 Task: Find connections with filter location Aguazul with filter topic #cloudwith filter profile language French with filter current company Oracle with filter school Visva-Bharati with filter industry Public Policy Offices with filter service category Consulting with filter keywords title Bus Driver
Action: Mouse moved to (518, 74)
Screenshot: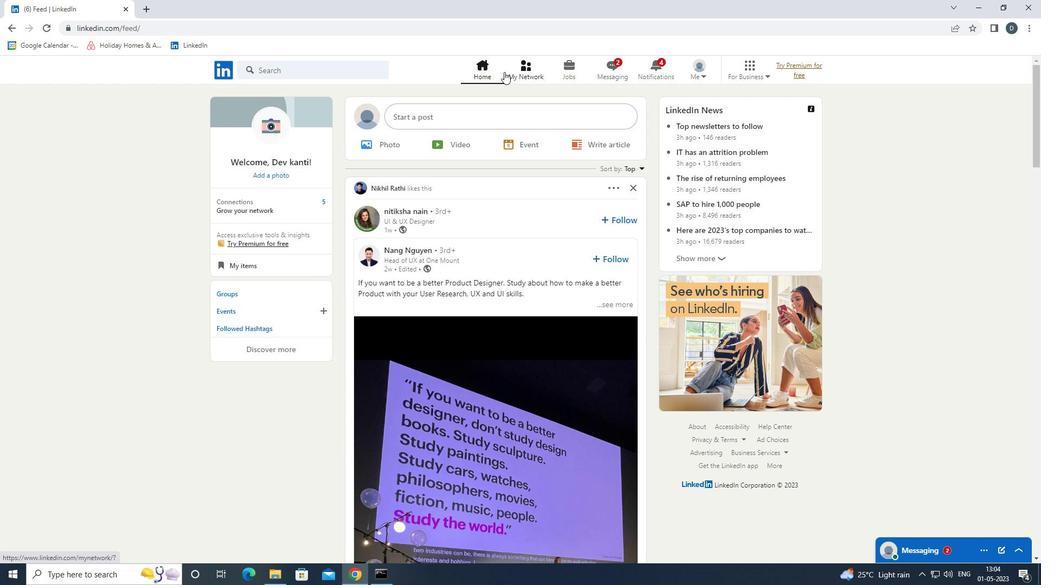 
Action: Mouse pressed left at (518, 74)
Screenshot: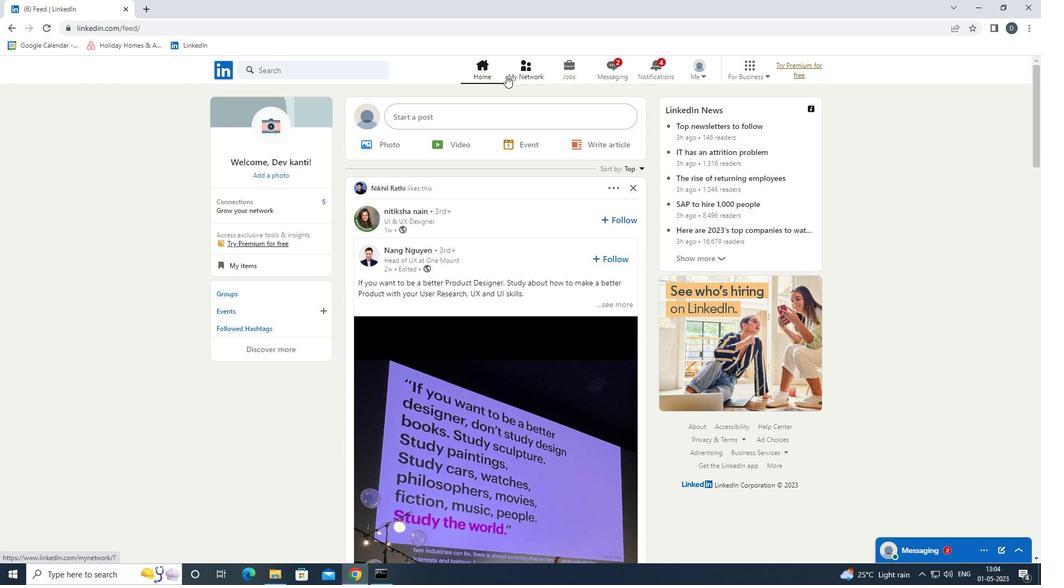 
Action: Mouse moved to (343, 131)
Screenshot: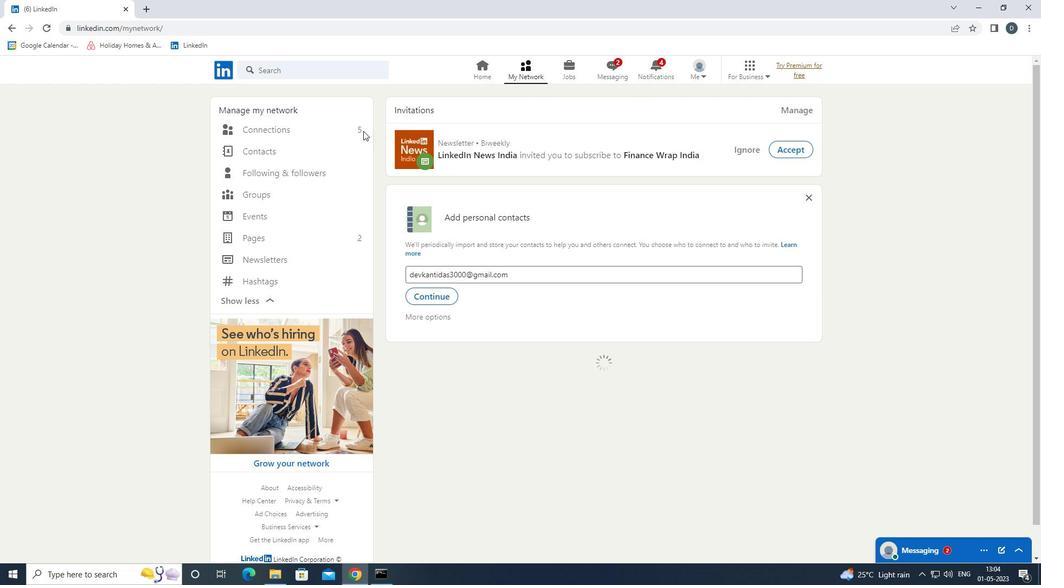 
Action: Mouse pressed left at (343, 131)
Screenshot: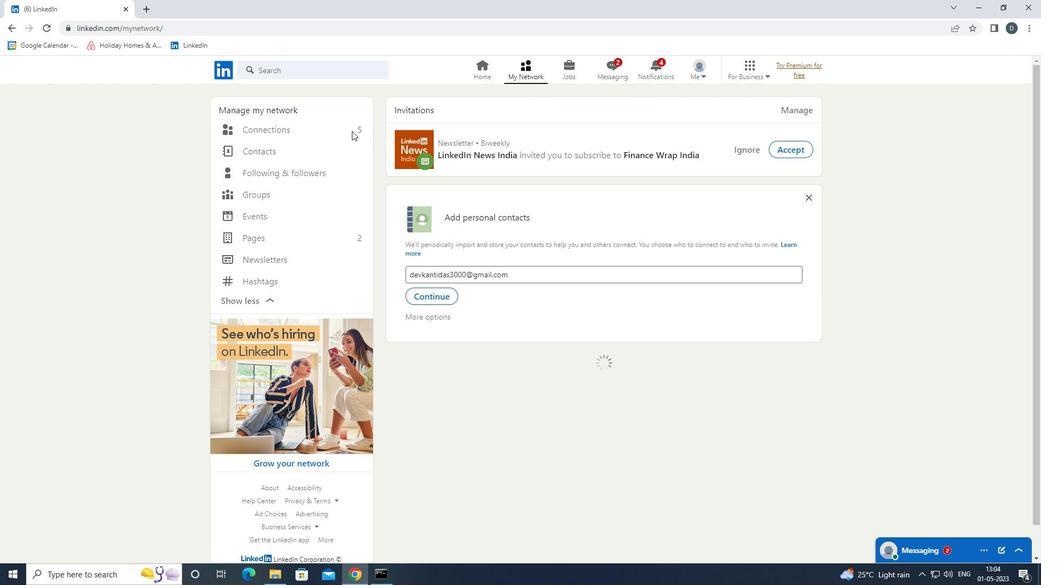 
Action: Mouse moved to (356, 128)
Screenshot: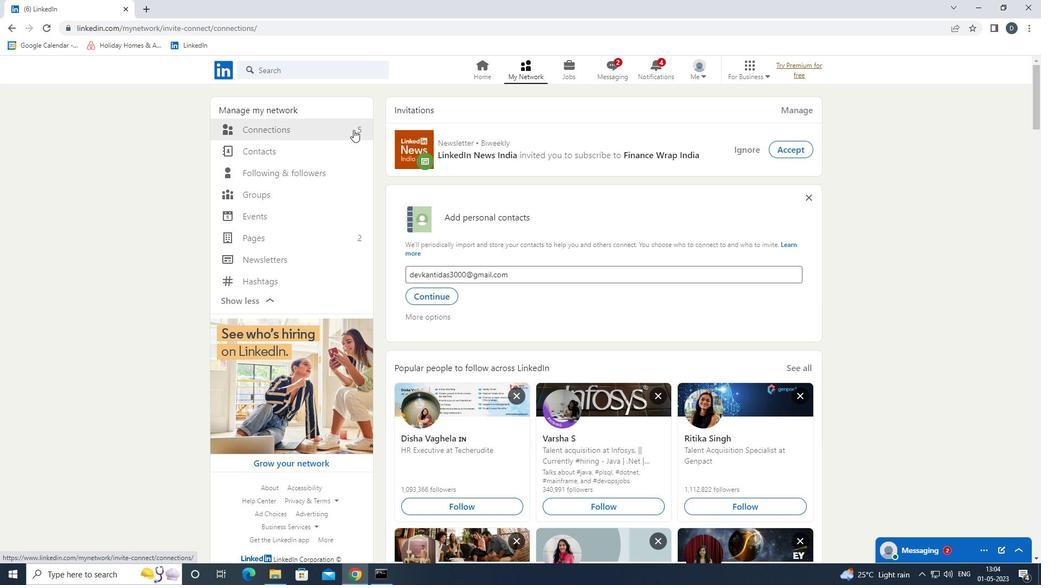 
Action: Mouse pressed left at (356, 128)
Screenshot: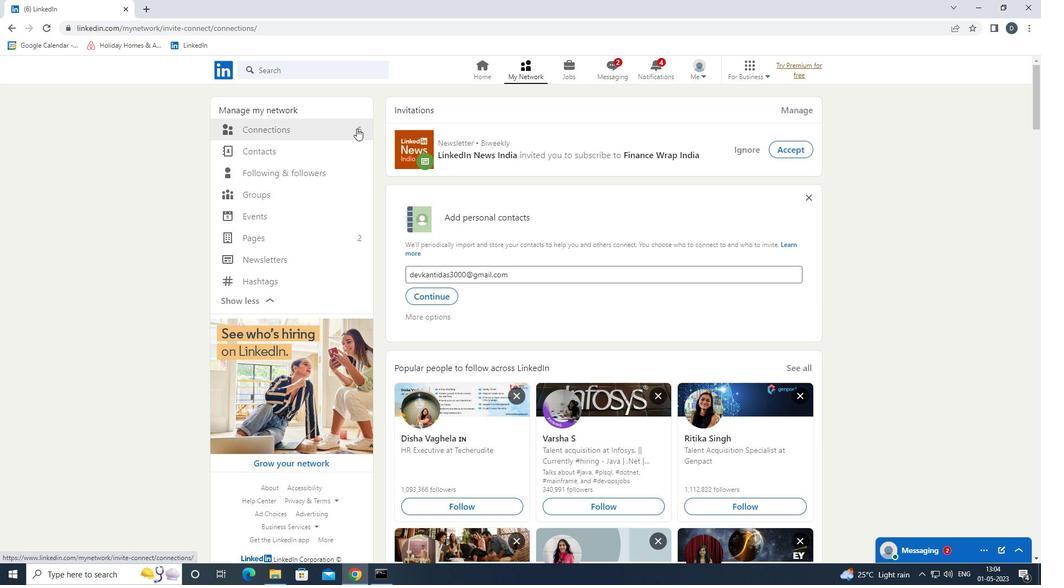 
Action: Mouse moved to (590, 125)
Screenshot: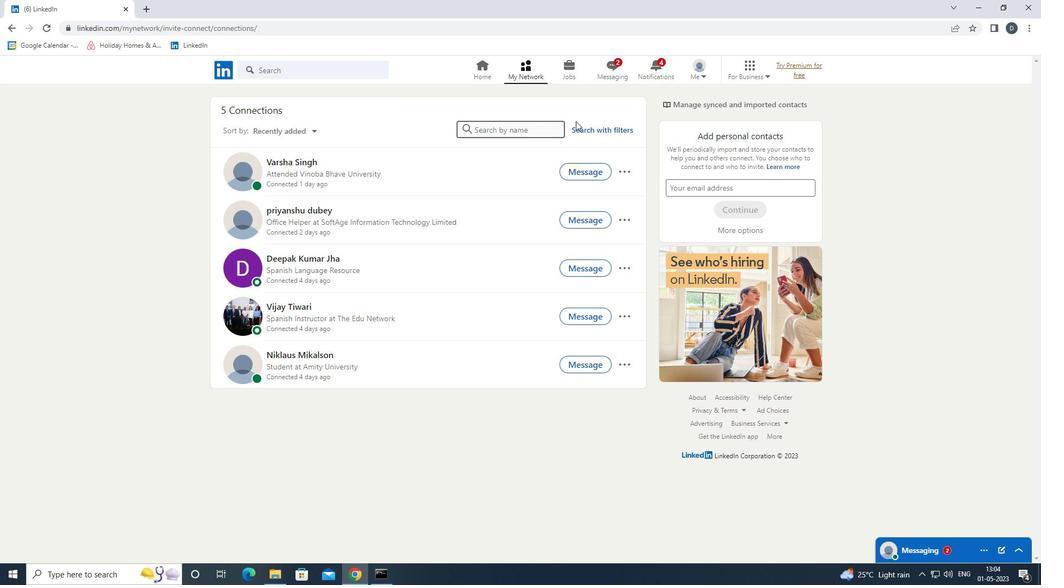 
Action: Mouse pressed left at (590, 125)
Screenshot: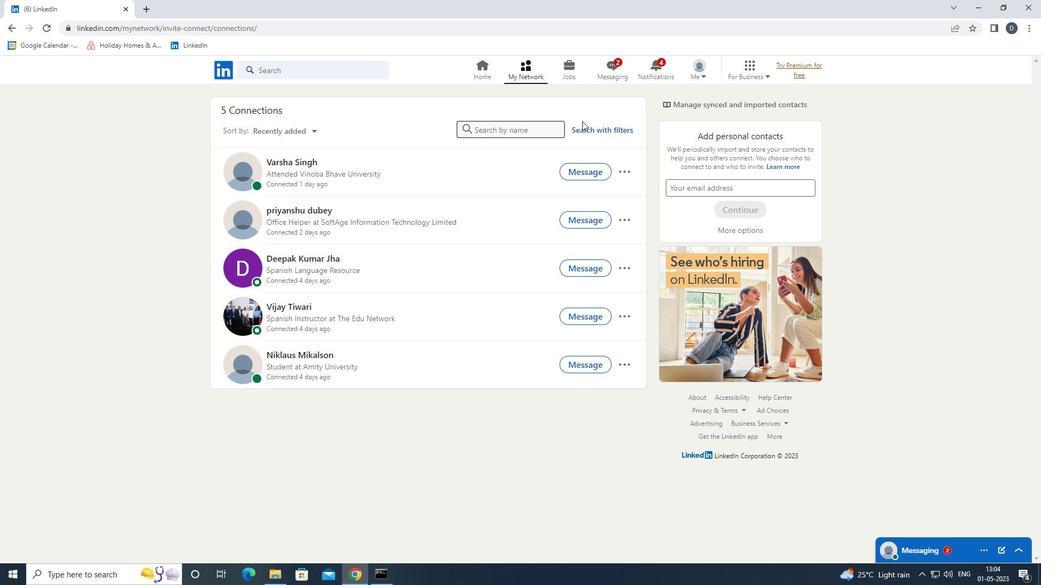 
Action: Mouse moved to (561, 98)
Screenshot: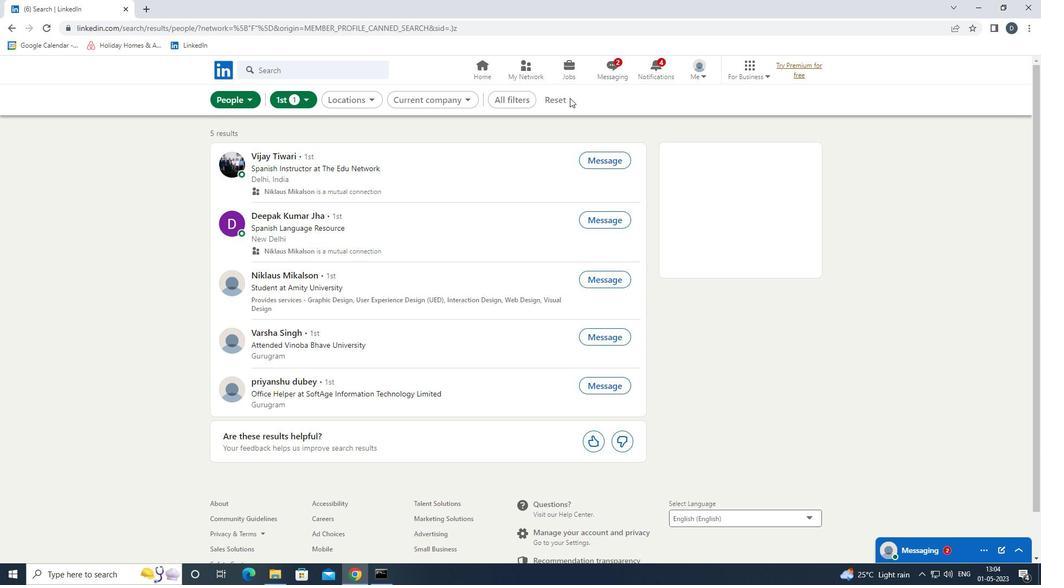 
Action: Mouse pressed left at (561, 98)
Screenshot: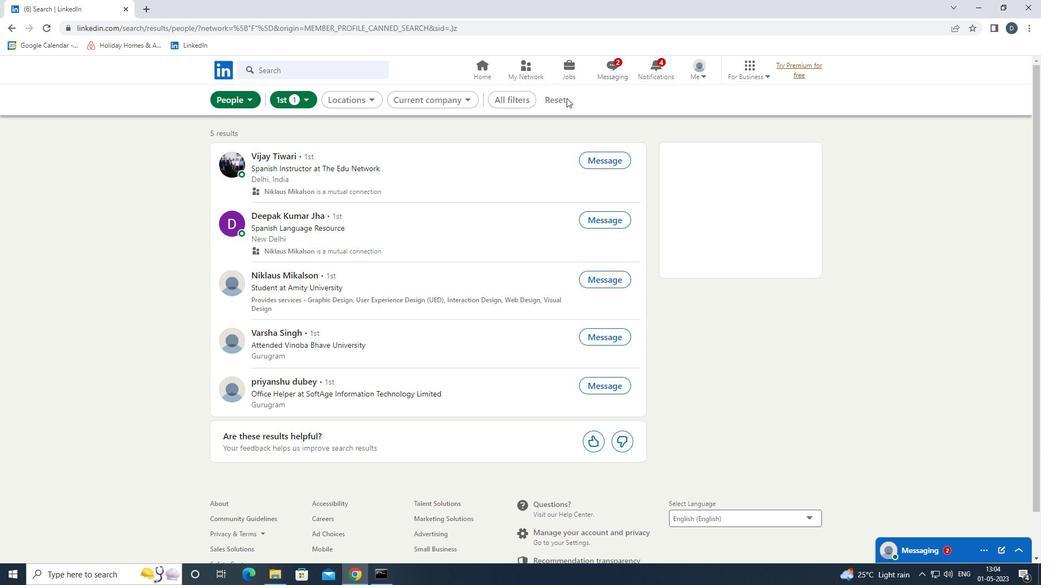 
Action: Mouse moved to (535, 99)
Screenshot: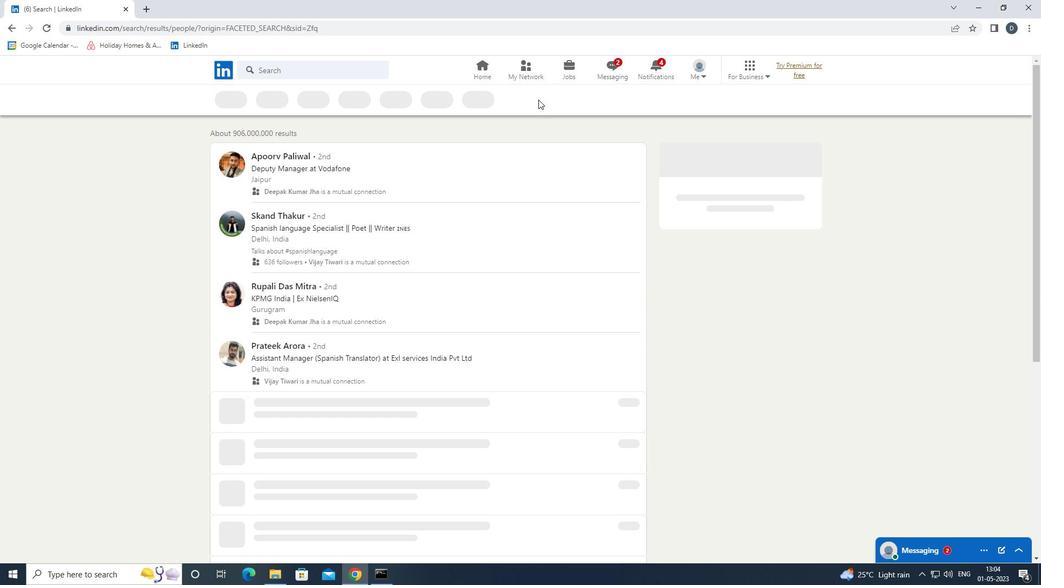 
Action: Mouse pressed left at (535, 99)
Screenshot: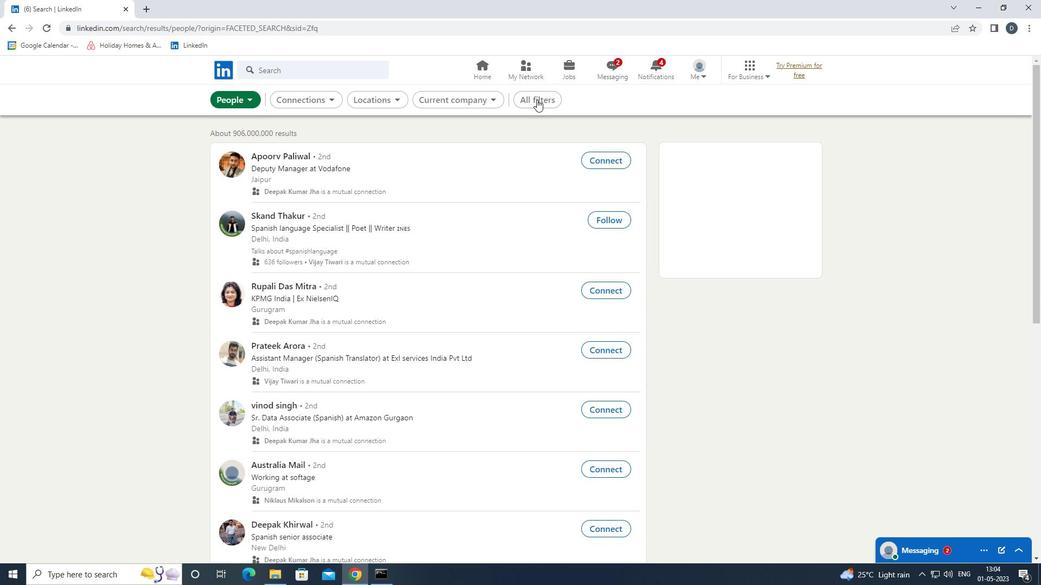 
Action: Mouse moved to (899, 334)
Screenshot: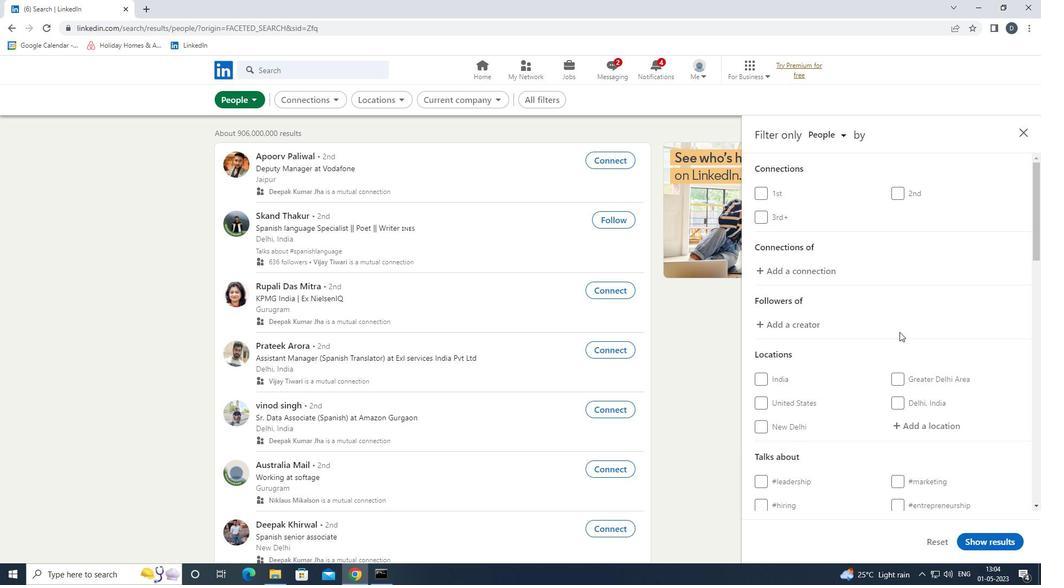 
Action: Mouse scrolled (899, 334) with delta (0, 0)
Screenshot: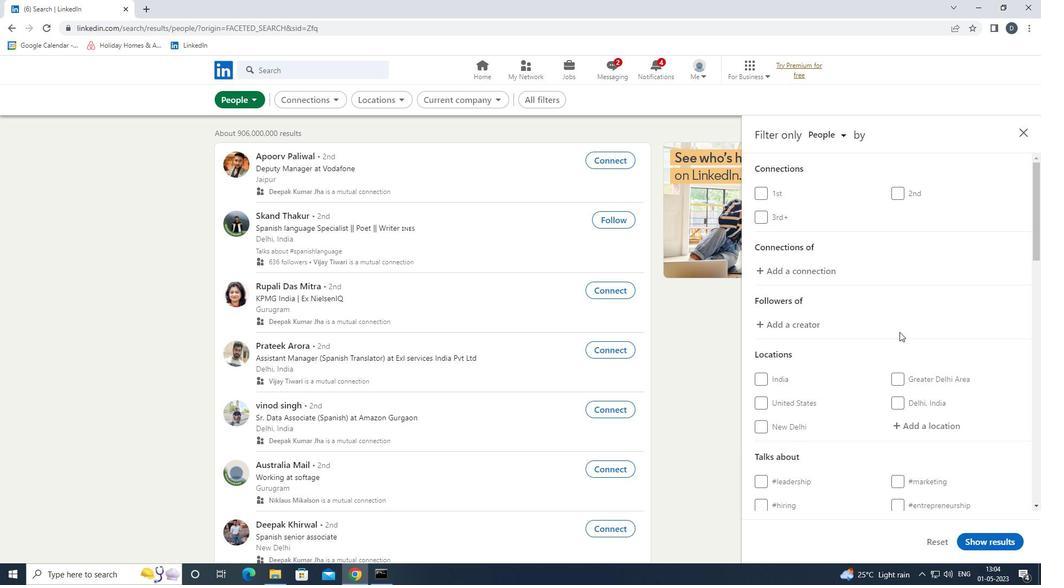 
Action: Mouse scrolled (899, 334) with delta (0, 0)
Screenshot: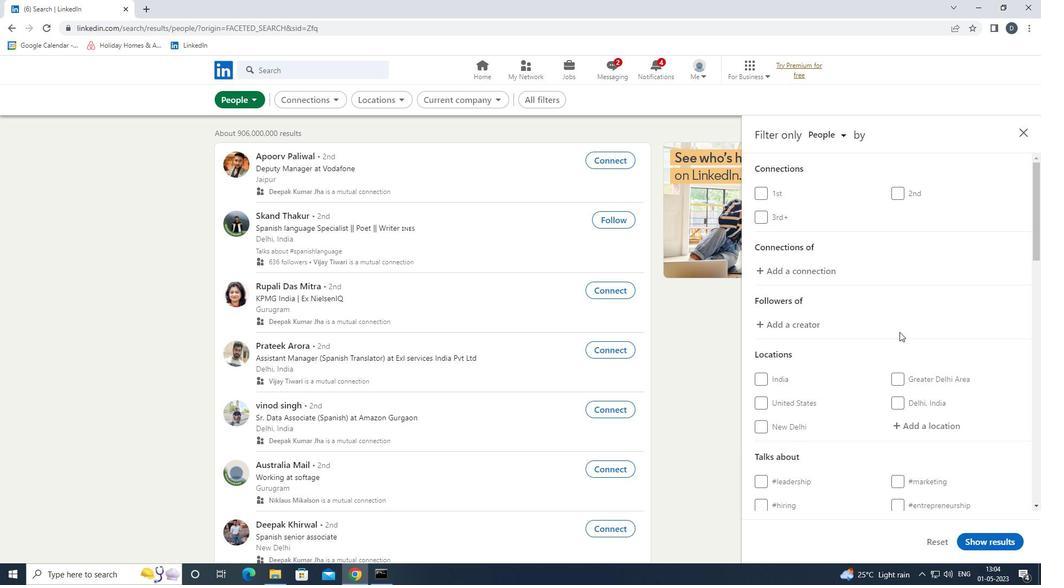 
Action: Mouse moved to (931, 324)
Screenshot: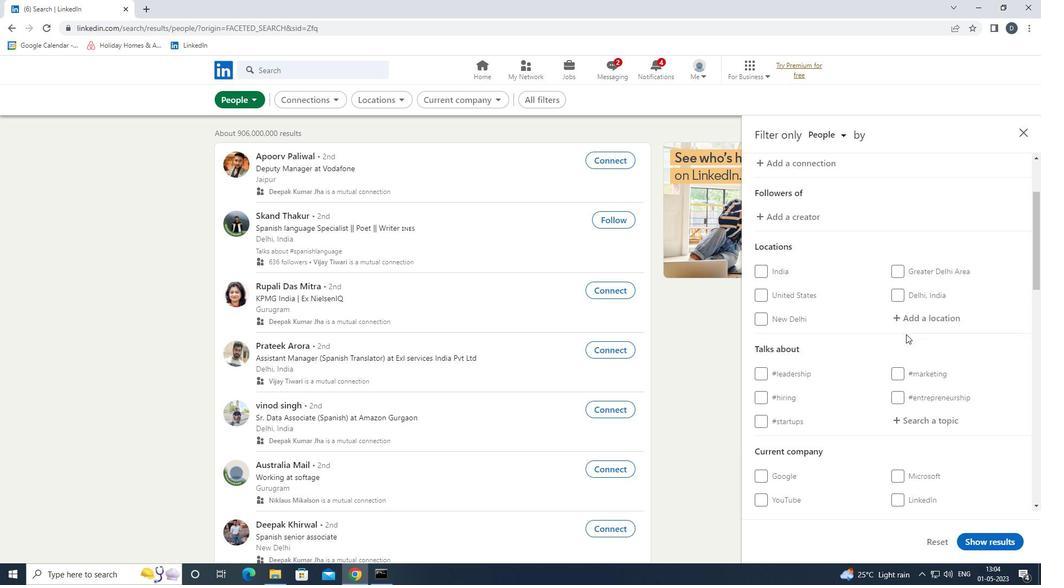 
Action: Mouse pressed left at (931, 324)
Screenshot: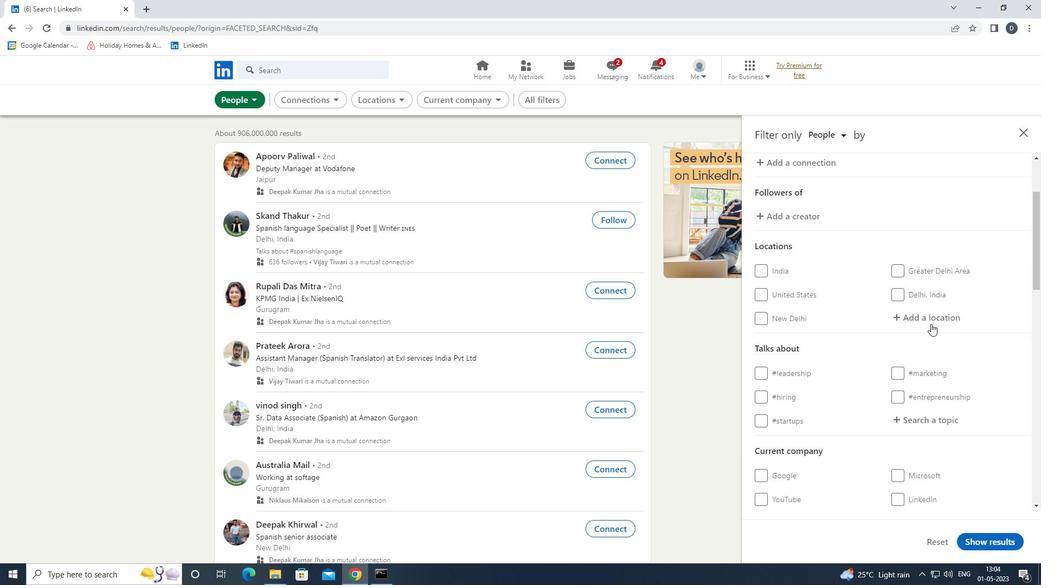 
Action: Mouse moved to (931, 324)
Screenshot: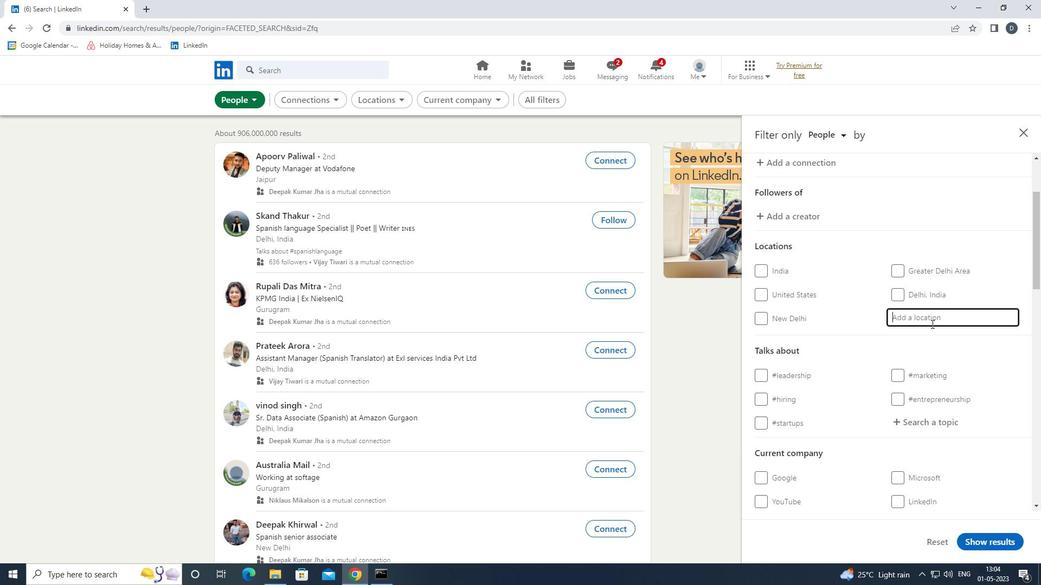
Action: Key pressed <Key.shift>A
Screenshot: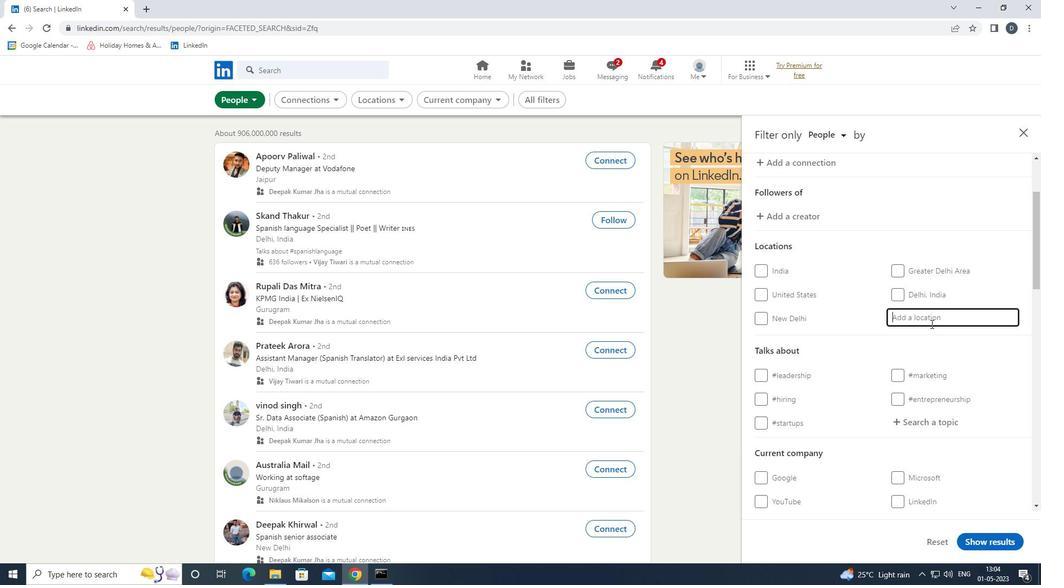 
Action: Mouse moved to (909, 330)
Screenshot: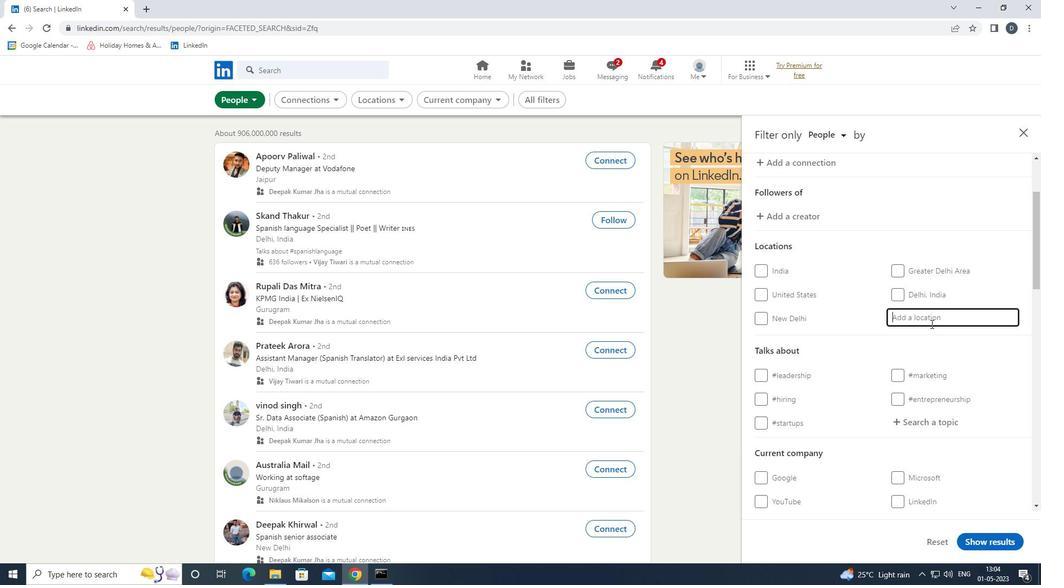 
Action: Key pressed GUAZUL<Key.down><Key.enter>
Screenshot: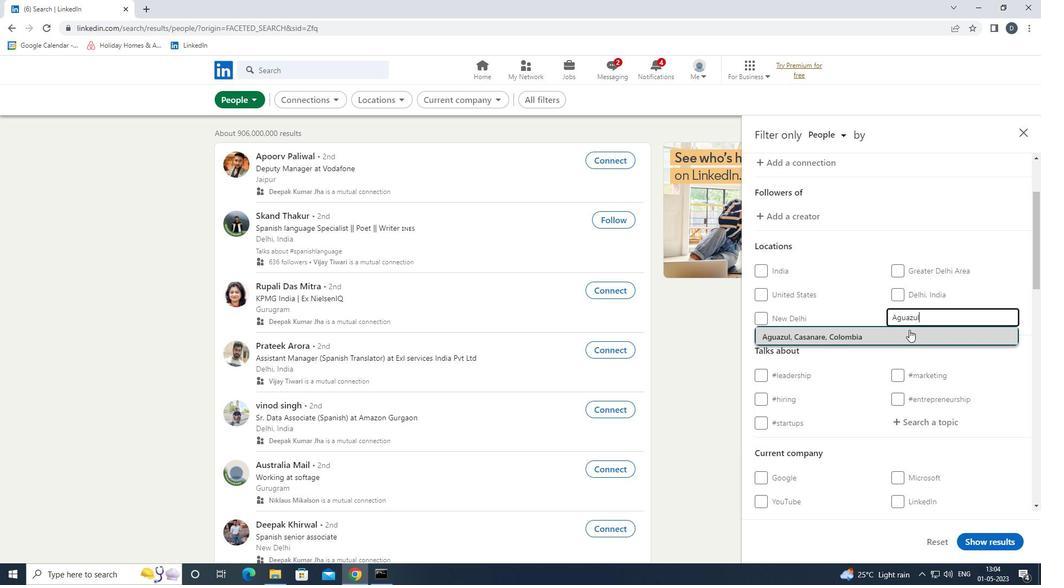 
Action: Mouse moved to (909, 330)
Screenshot: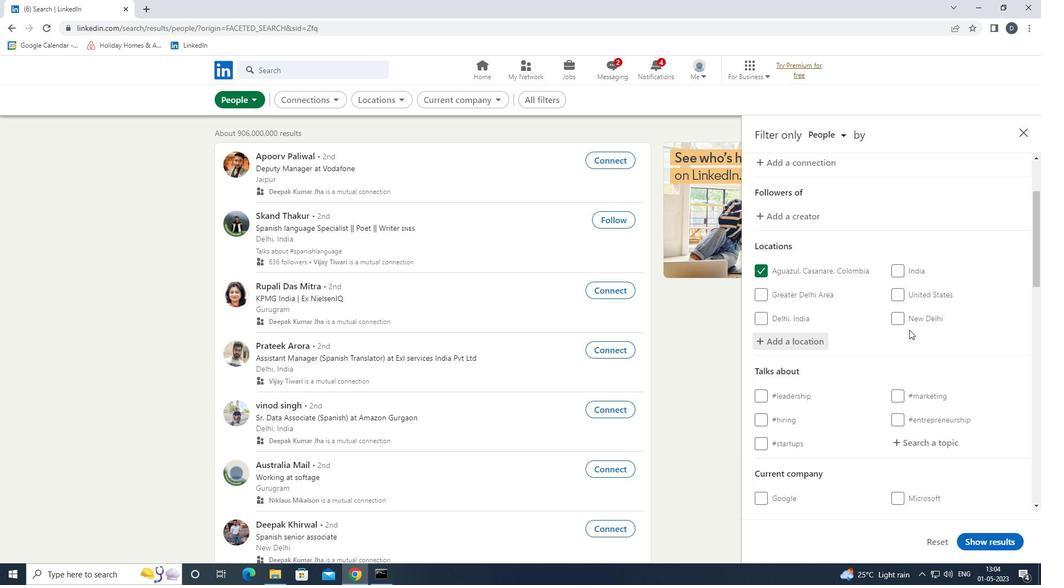 
Action: Mouse scrolled (909, 329) with delta (0, 0)
Screenshot: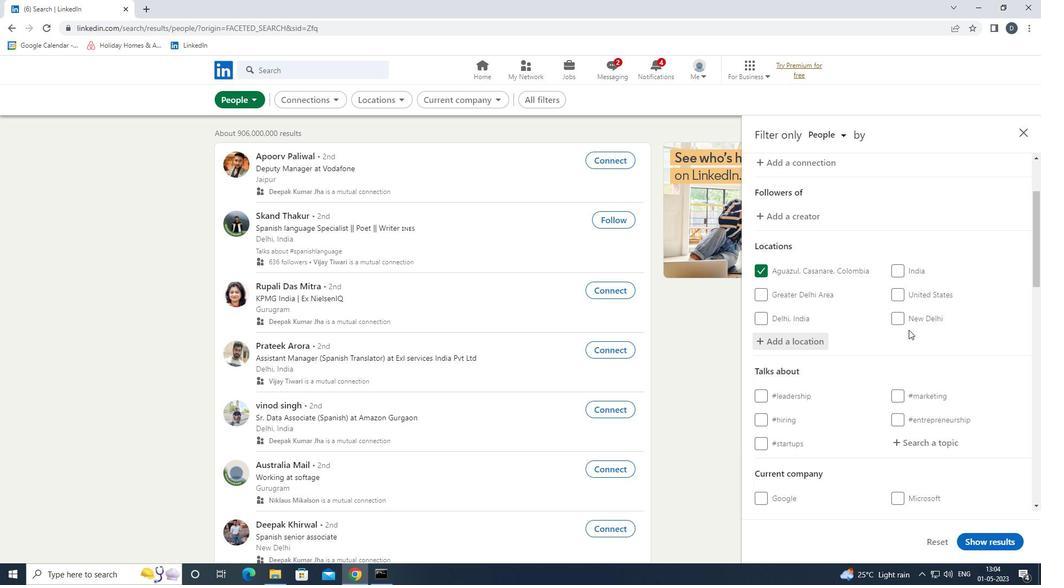 
Action: Mouse scrolled (909, 329) with delta (0, 0)
Screenshot: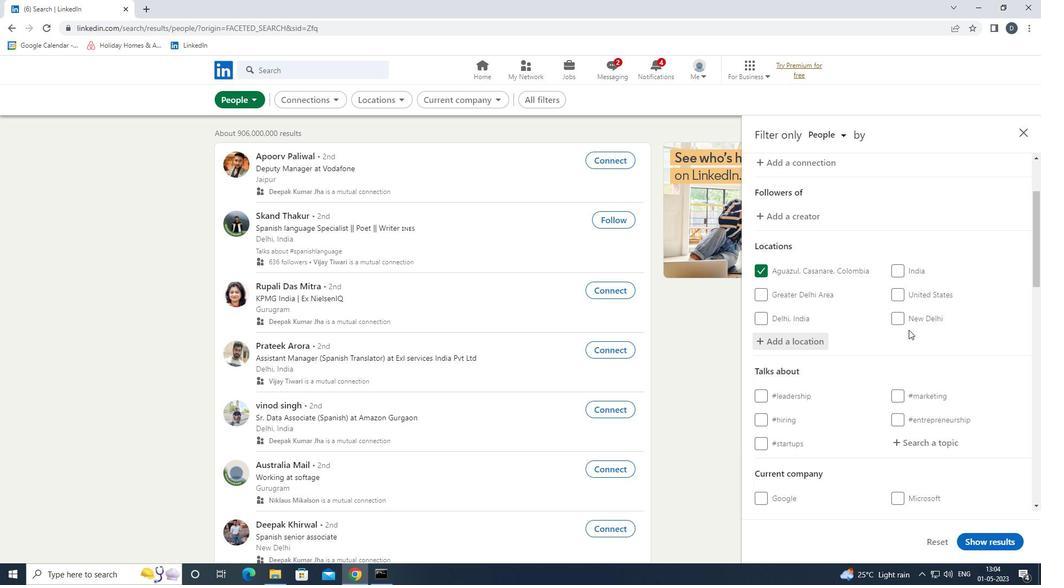 
Action: Mouse pressed left at (909, 330)
Screenshot: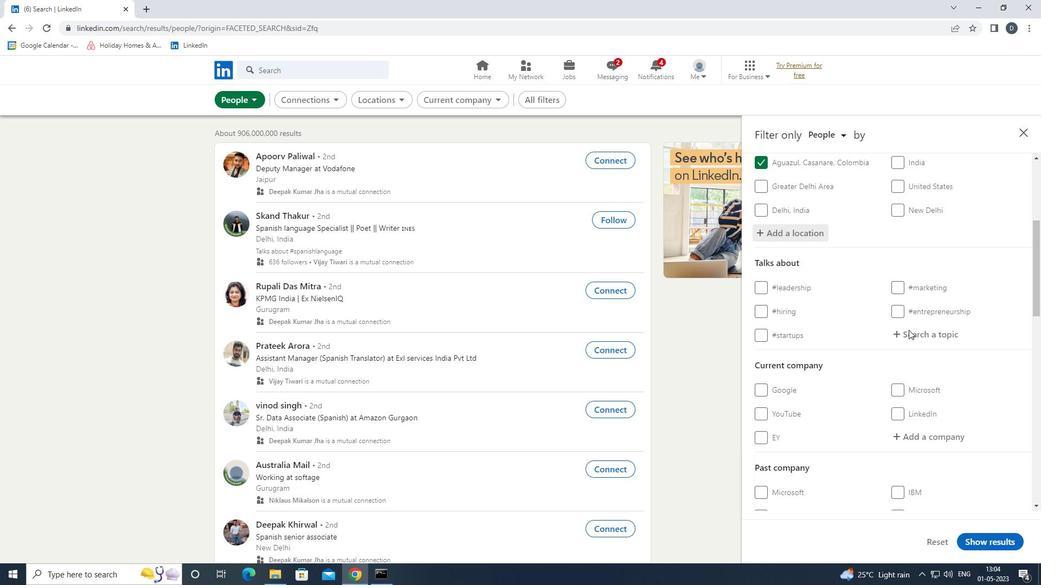 
Action: Key pressed CLOUD<Key.down><Key.enter>
Screenshot: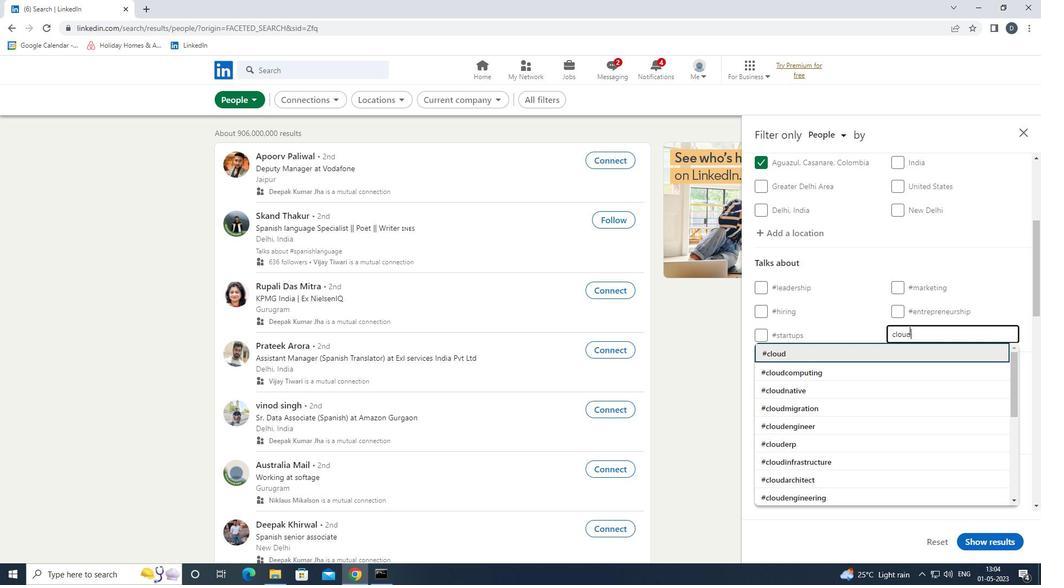 
Action: Mouse scrolled (909, 329) with delta (0, 0)
Screenshot: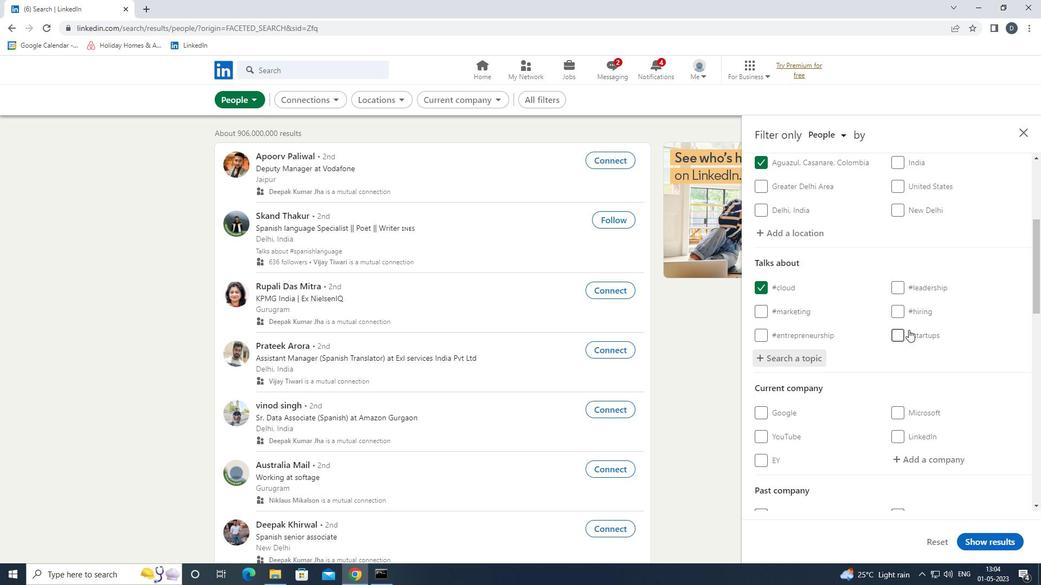 
Action: Mouse scrolled (909, 329) with delta (0, 0)
Screenshot: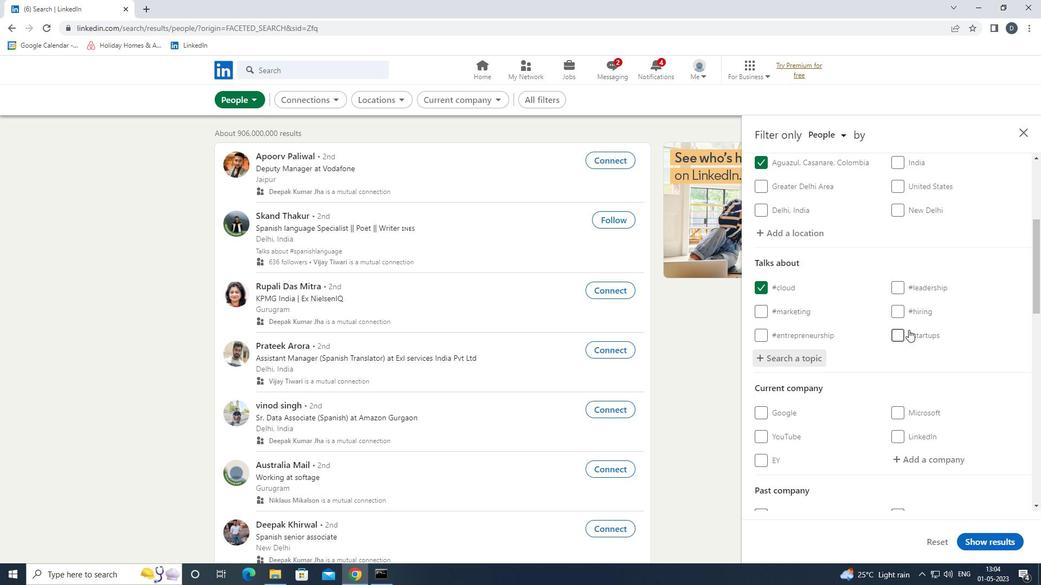 
Action: Mouse moved to (924, 372)
Screenshot: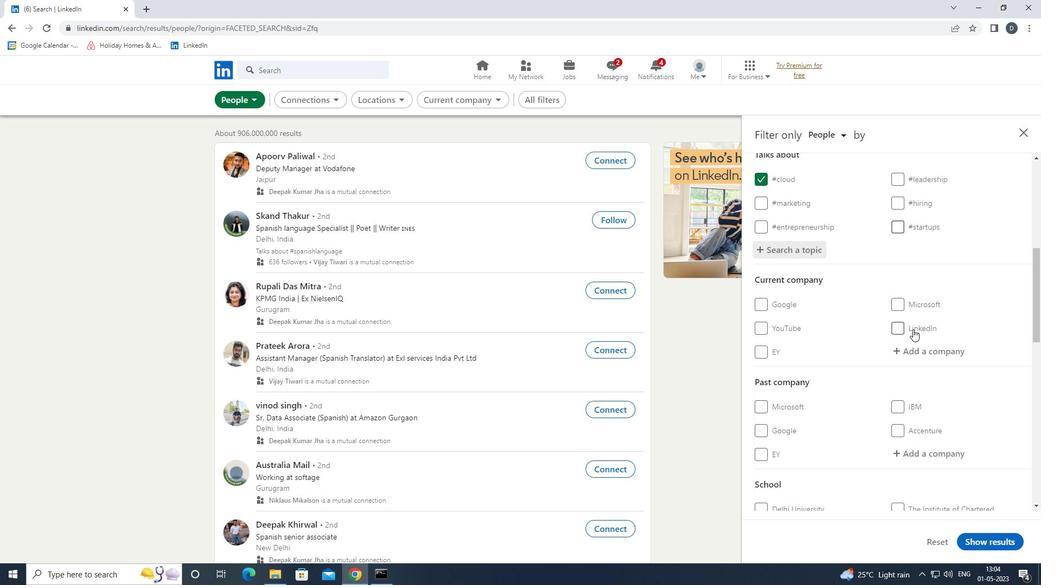 
Action: Mouse scrolled (924, 371) with delta (0, 0)
Screenshot: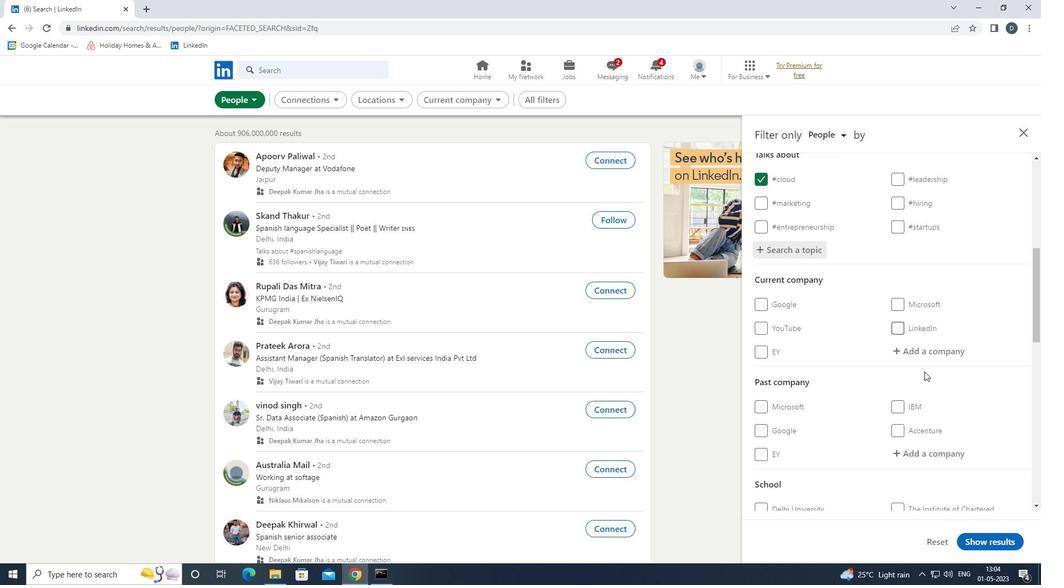 
Action: Mouse scrolled (924, 371) with delta (0, 0)
Screenshot: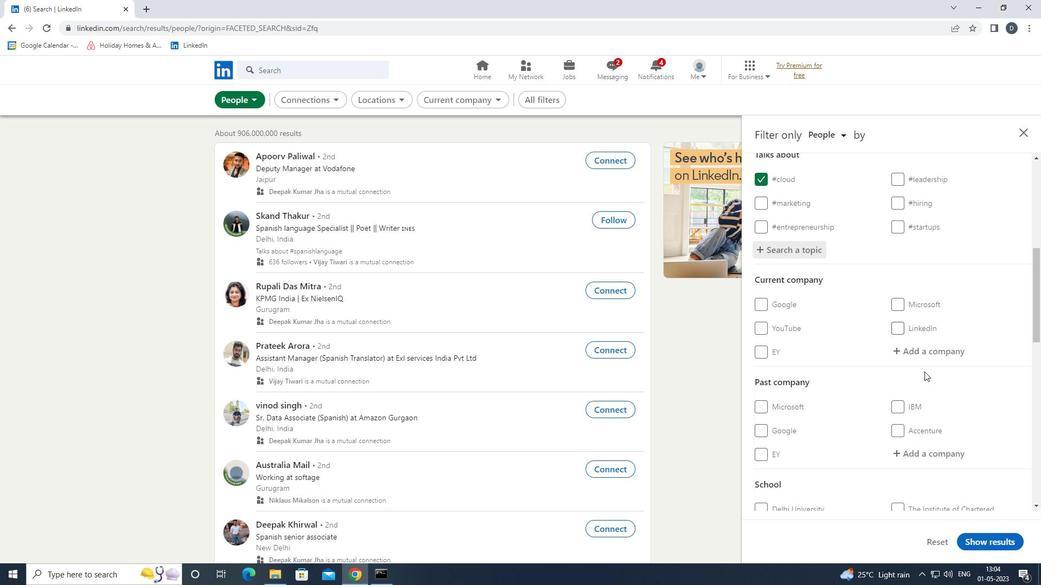 
Action: Mouse scrolled (924, 371) with delta (0, 0)
Screenshot: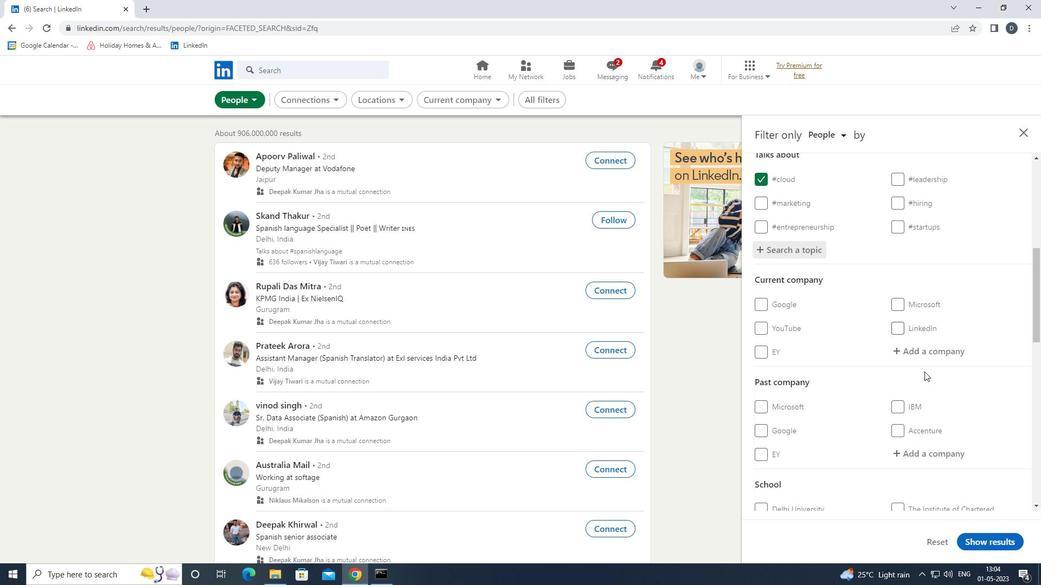 
Action: Mouse scrolled (924, 371) with delta (0, 0)
Screenshot: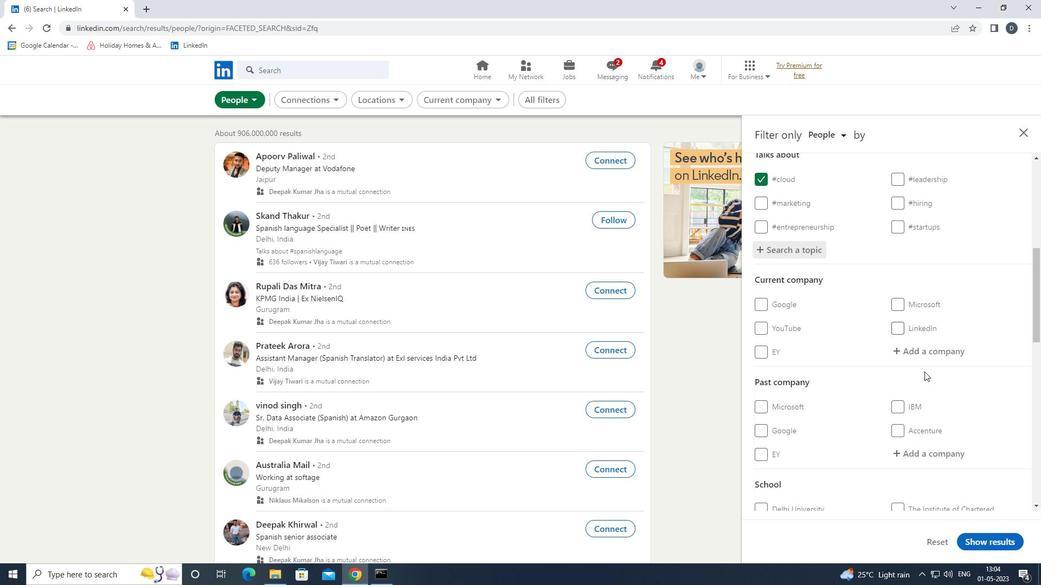 
Action: Mouse scrolled (924, 371) with delta (0, 0)
Screenshot: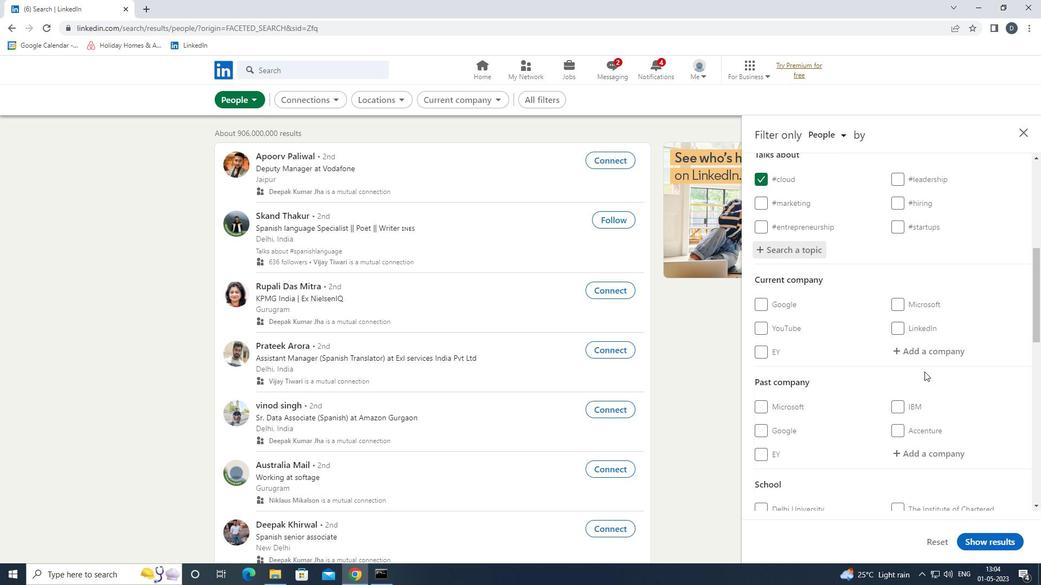 
Action: Mouse moved to (923, 363)
Screenshot: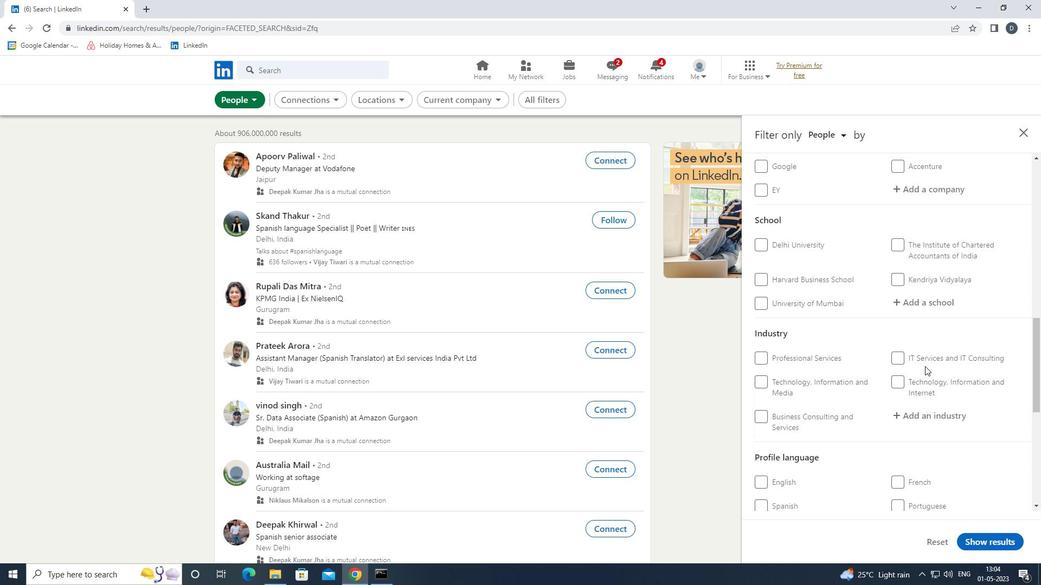 
Action: Mouse scrolled (923, 362) with delta (0, 0)
Screenshot: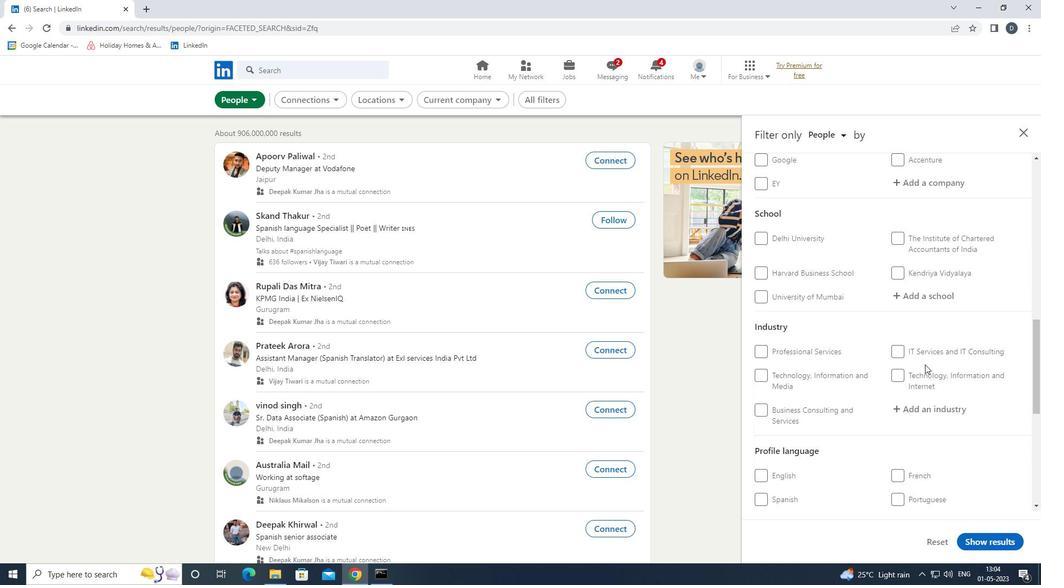 
Action: Mouse scrolled (923, 362) with delta (0, 0)
Screenshot: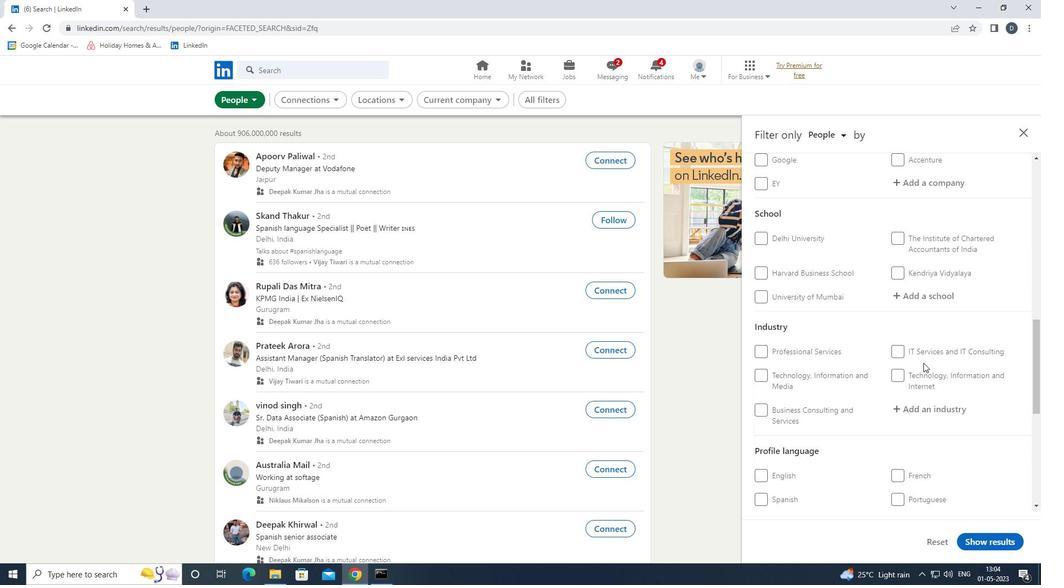 
Action: Mouse moved to (923, 362)
Screenshot: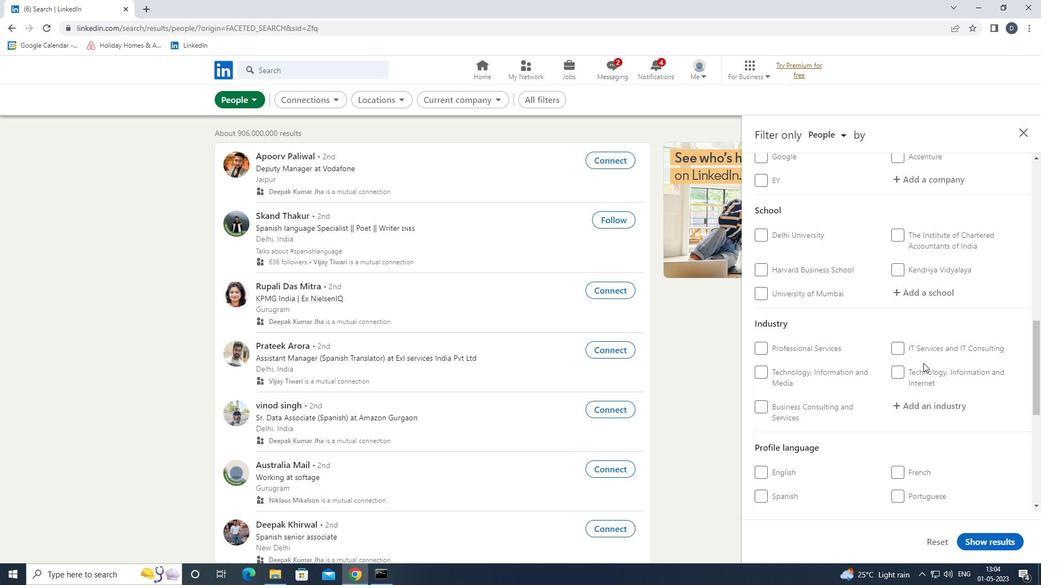 
Action: Mouse scrolled (923, 361) with delta (0, 0)
Screenshot: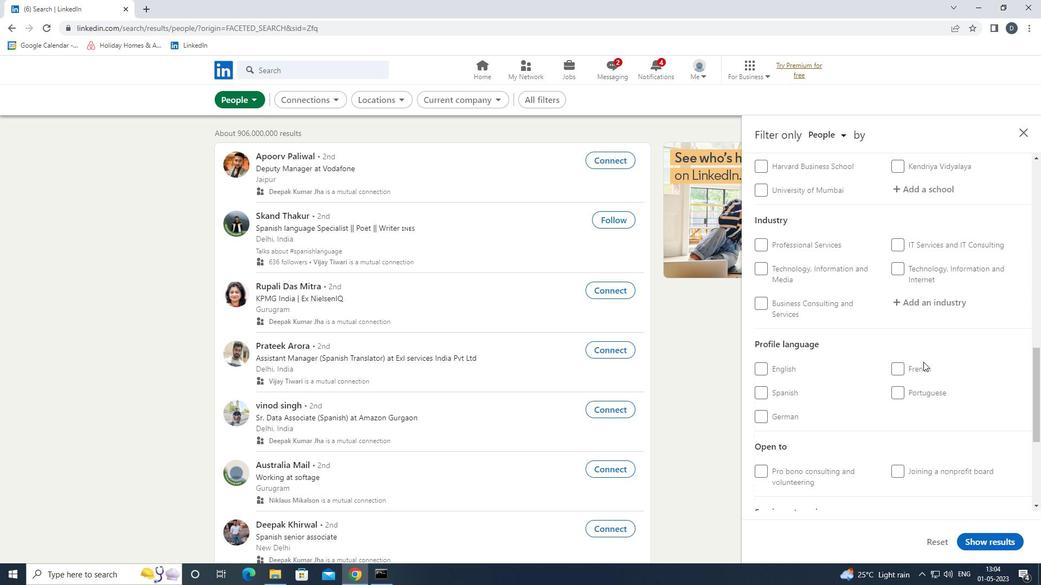 
Action: Mouse moved to (908, 314)
Screenshot: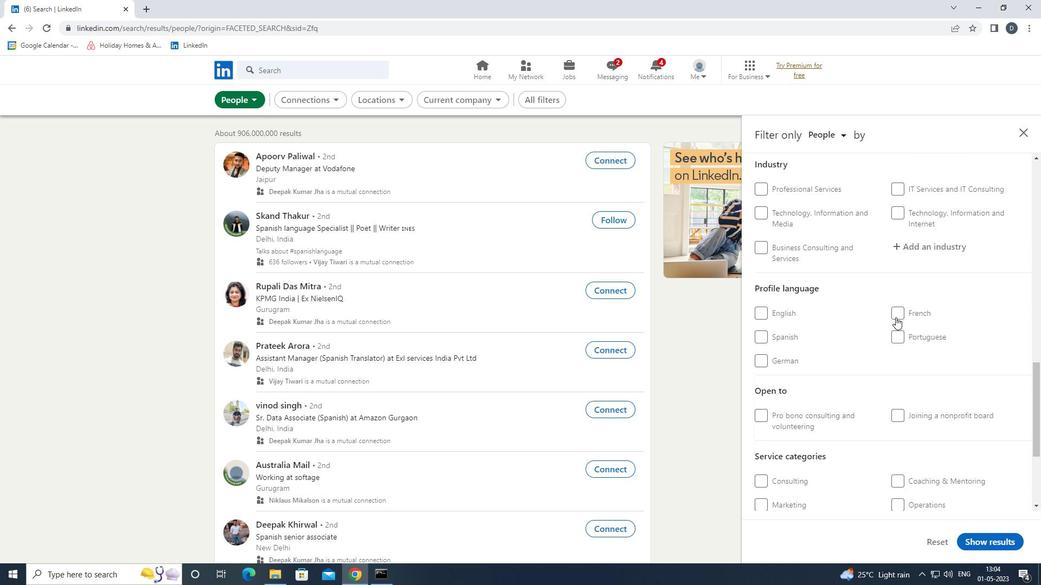 
Action: Mouse pressed left at (908, 314)
Screenshot: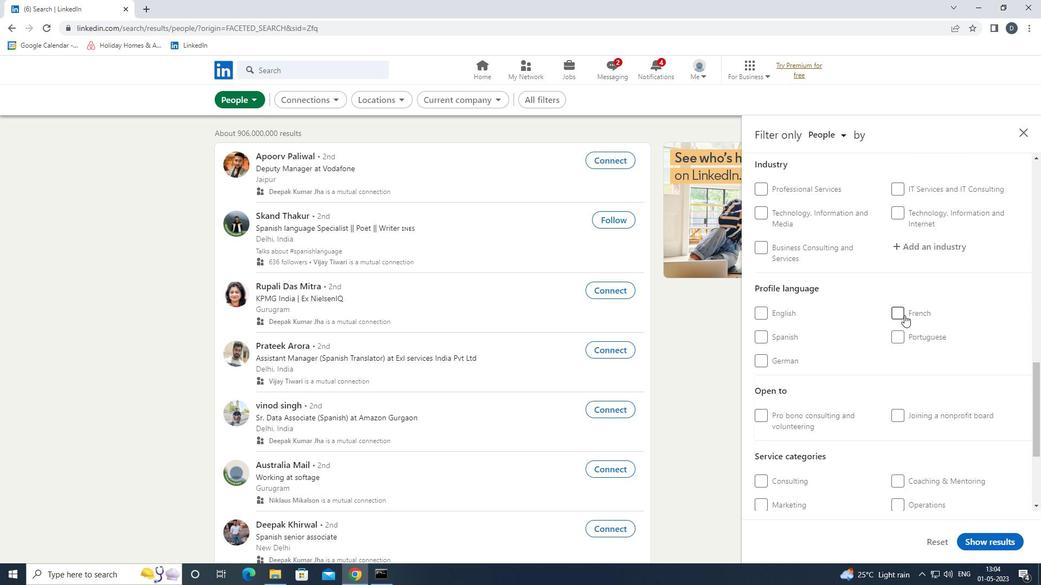 
Action: Mouse moved to (908, 314)
Screenshot: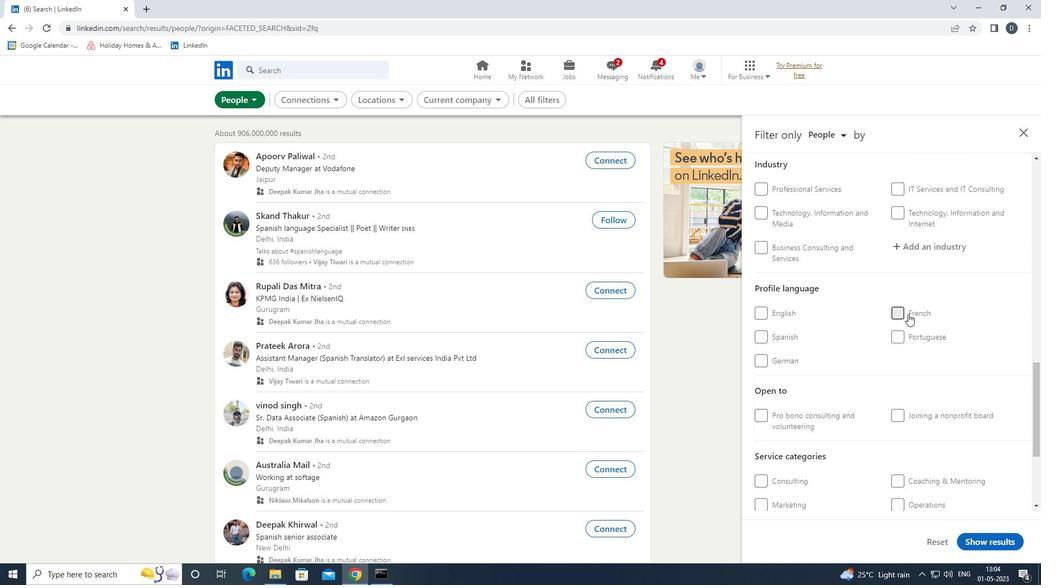
Action: Mouse scrolled (908, 315) with delta (0, 0)
Screenshot: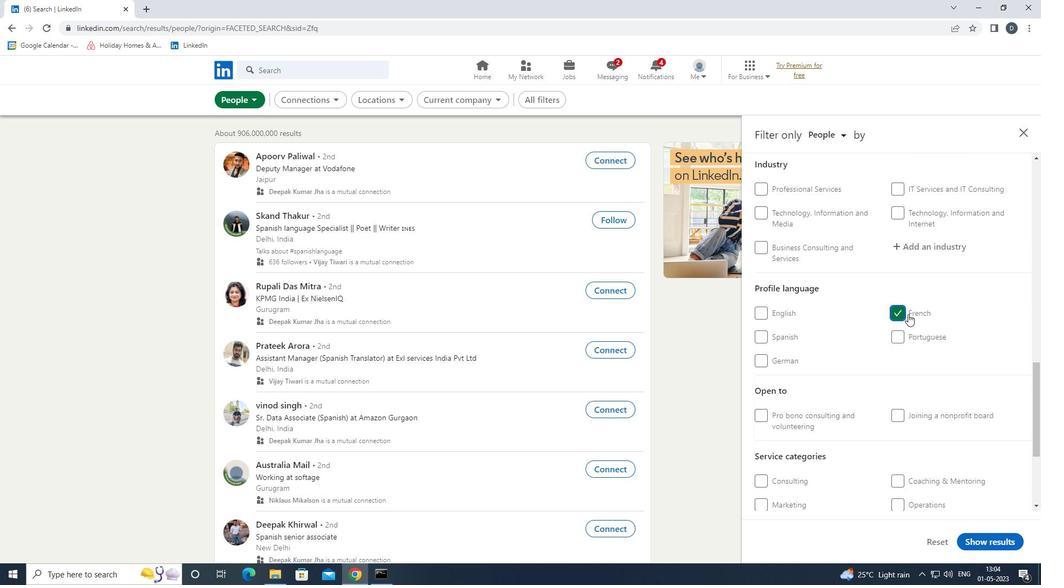 
Action: Mouse scrolled (908, 315) with delta (0, 0)
Screenshot: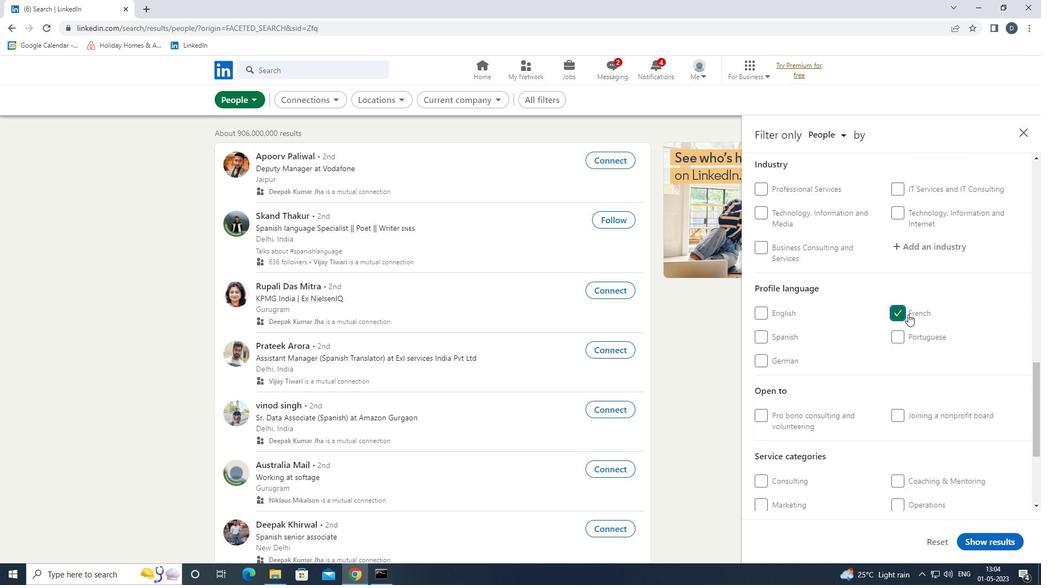 
Action: Mouse scrolled (908, 315) with delta (0, 0)
Screenshot: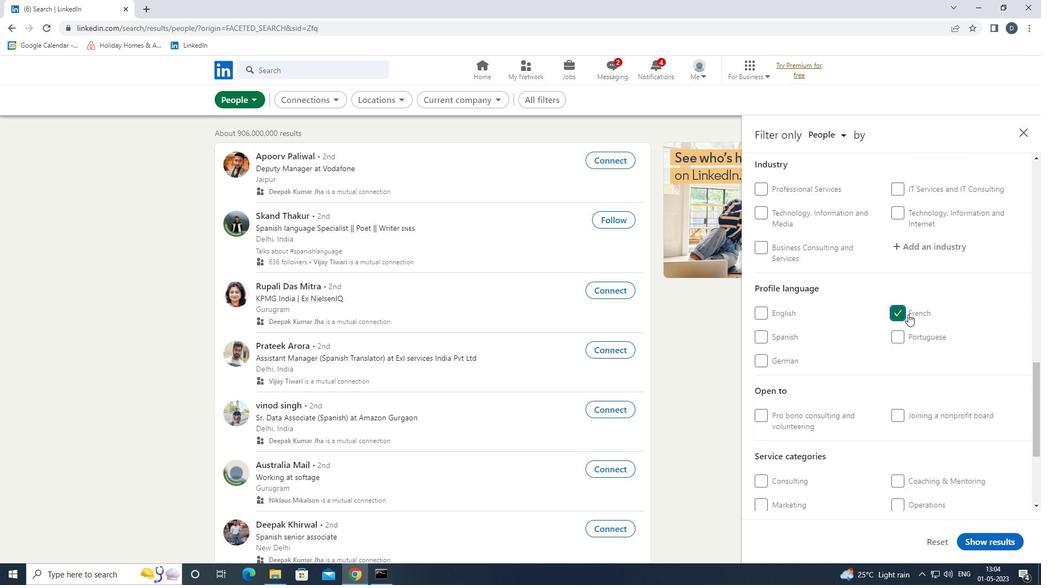 
Action: Mouse scrolled (908, 315) with delta (0, 0)
Screenshot: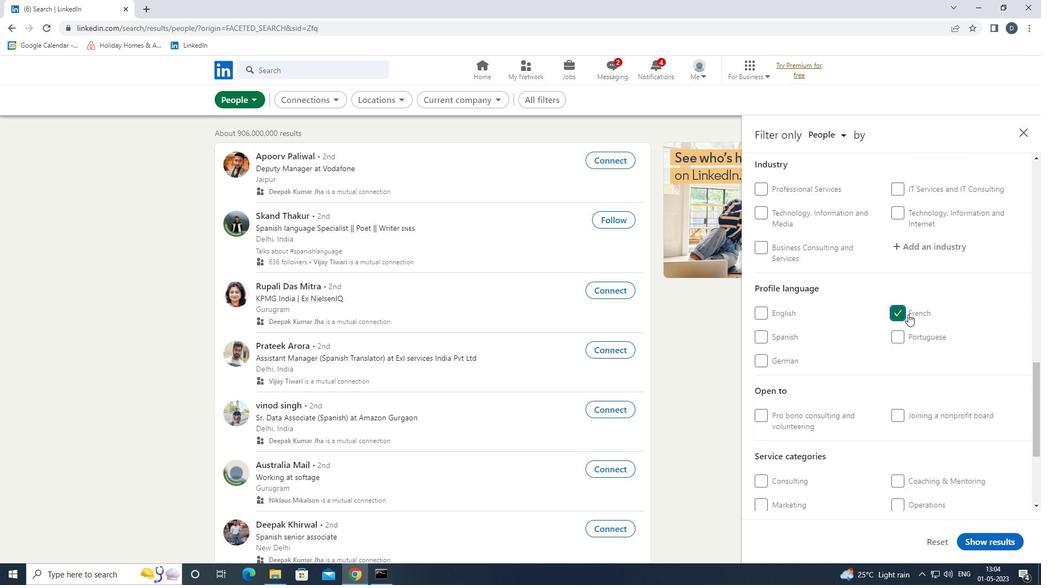 
Action: Mouse scrolled (908, 315) with delta (0, 0)
Screenshot: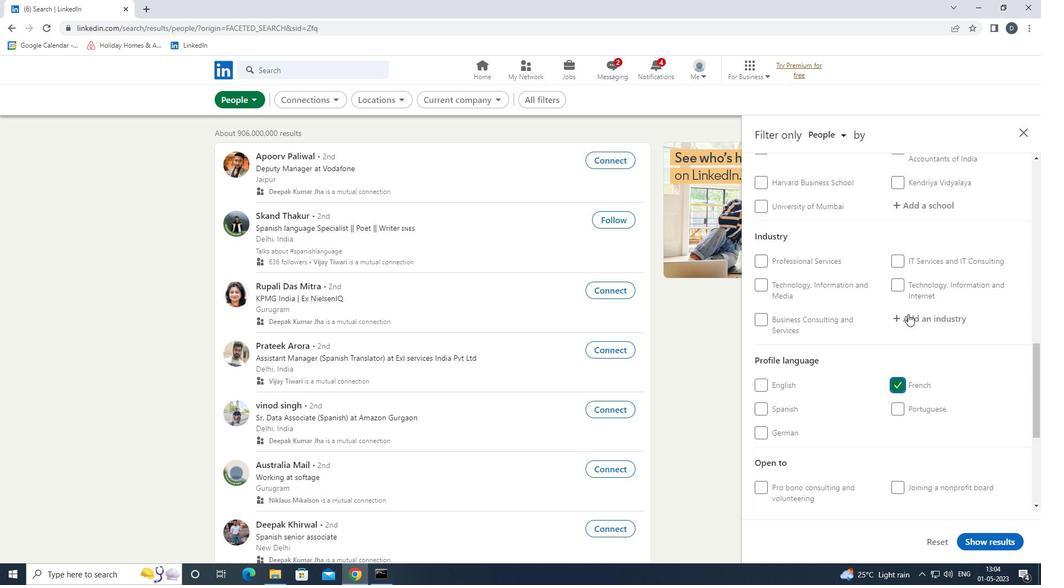 
Action: Mouse scrolled (908, 315) with delta (0, 0)
Screenshot: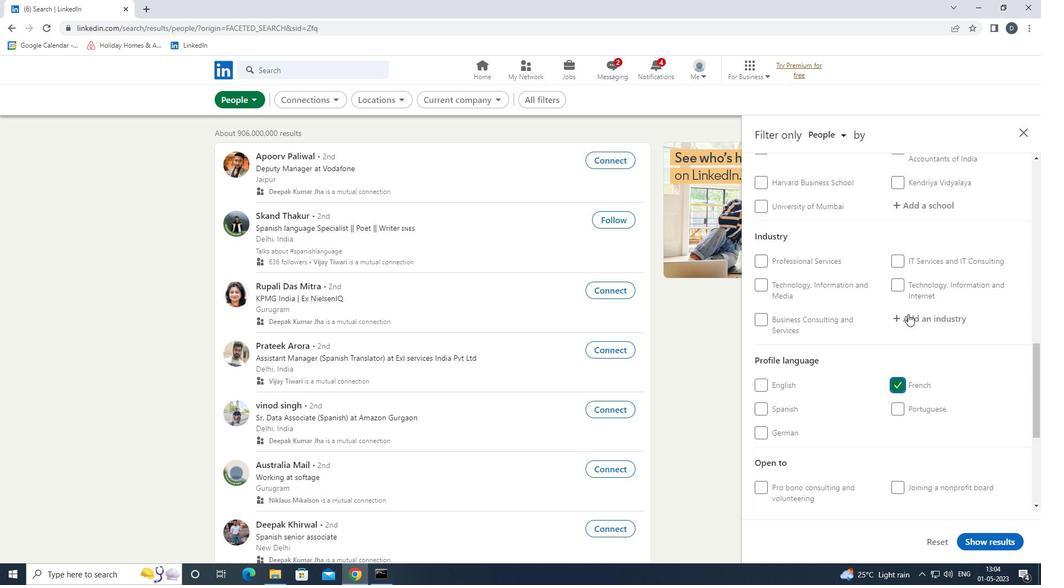 
Action: Mouse moved to (936, 244)
Screenshot: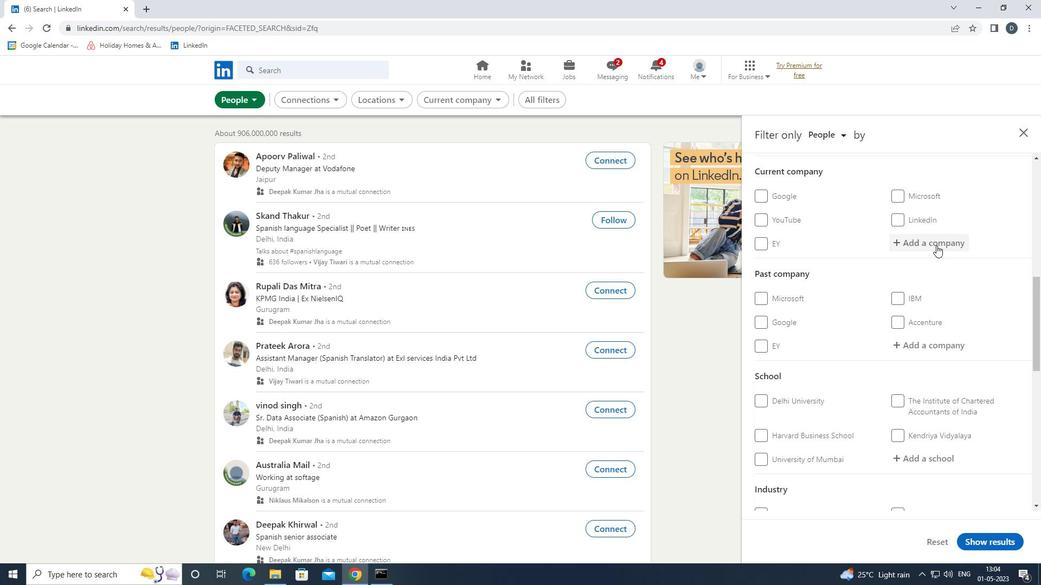 
Action: Mouse pressed left at (936, 244)
Screenshot: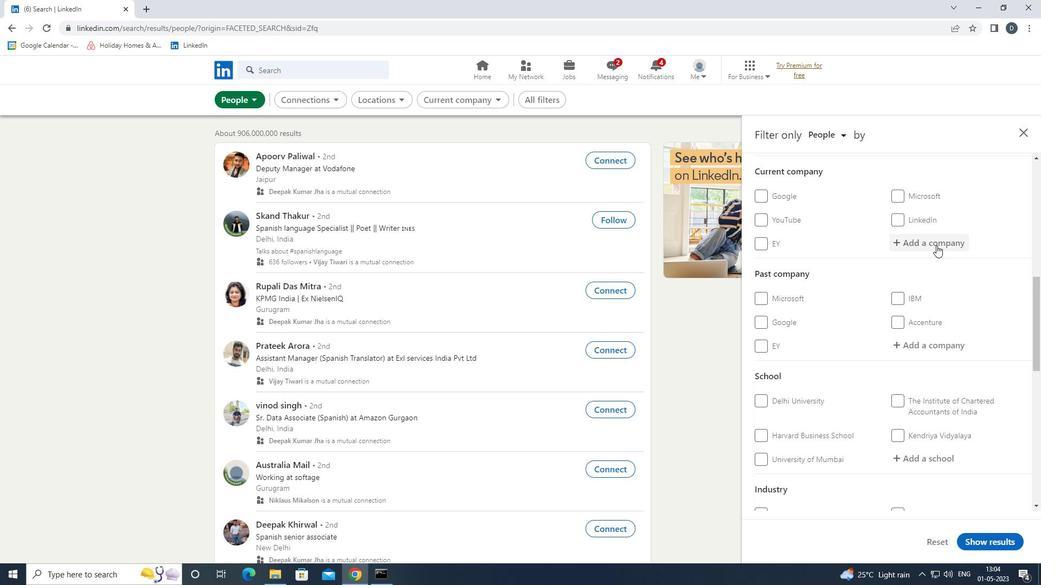 
Action: Mouse moved to (935, 244)
Screenshot: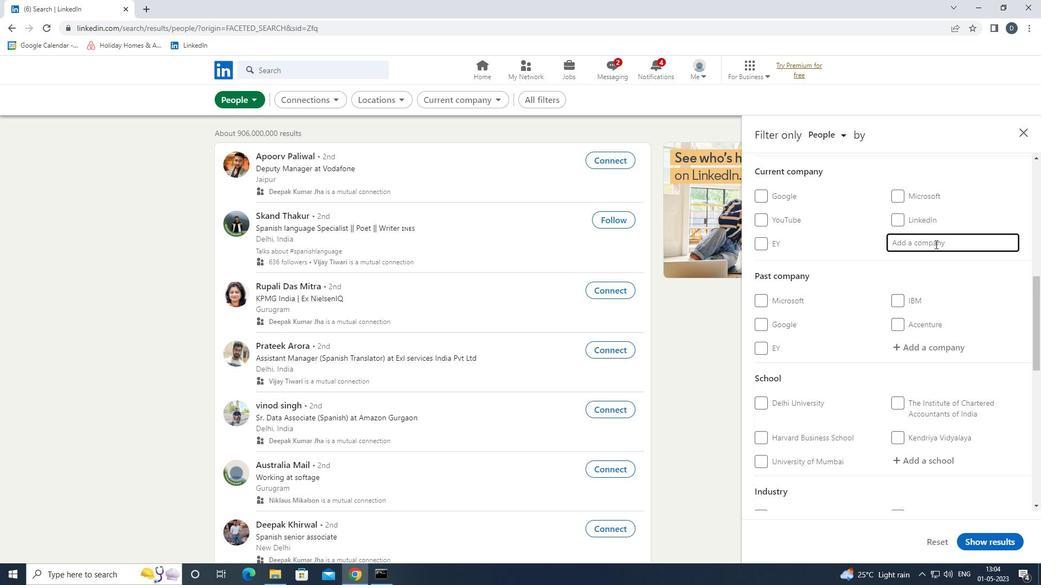 
Action: Key pressed <Key.shift><Key.shift><Key.shift><Key.shift><Key.shift>ORA
Screenshot: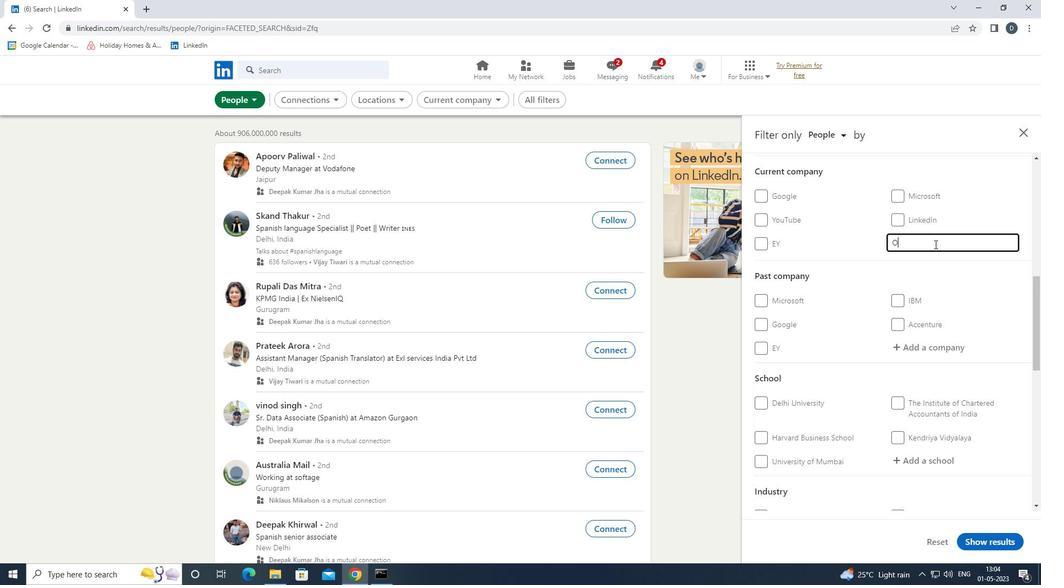 
Action: Mouse moved to (935, 244)
Screenshot: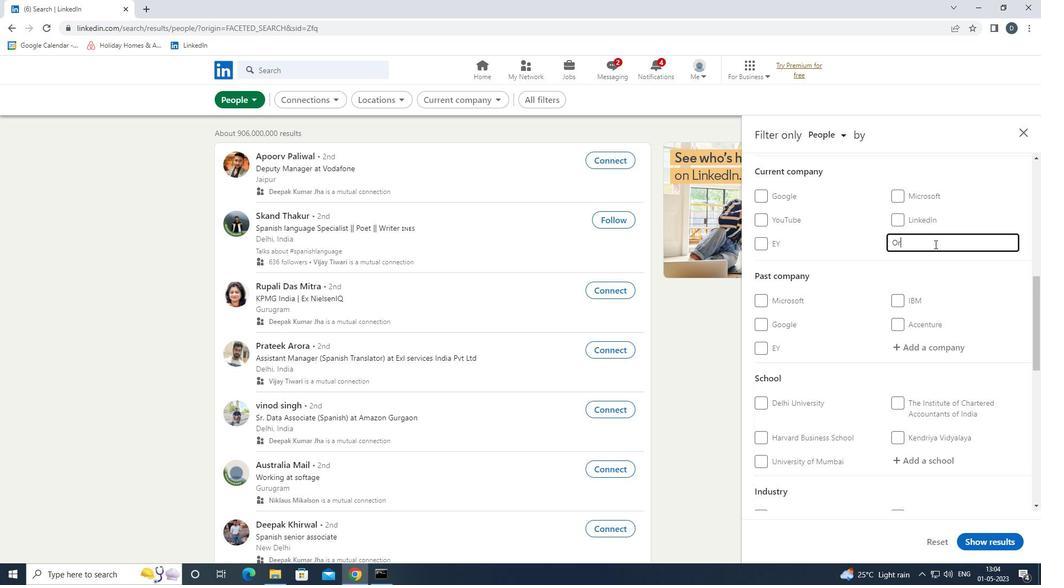 
Action: Key pressed C<Key.down><Key.enter>
Screenshot: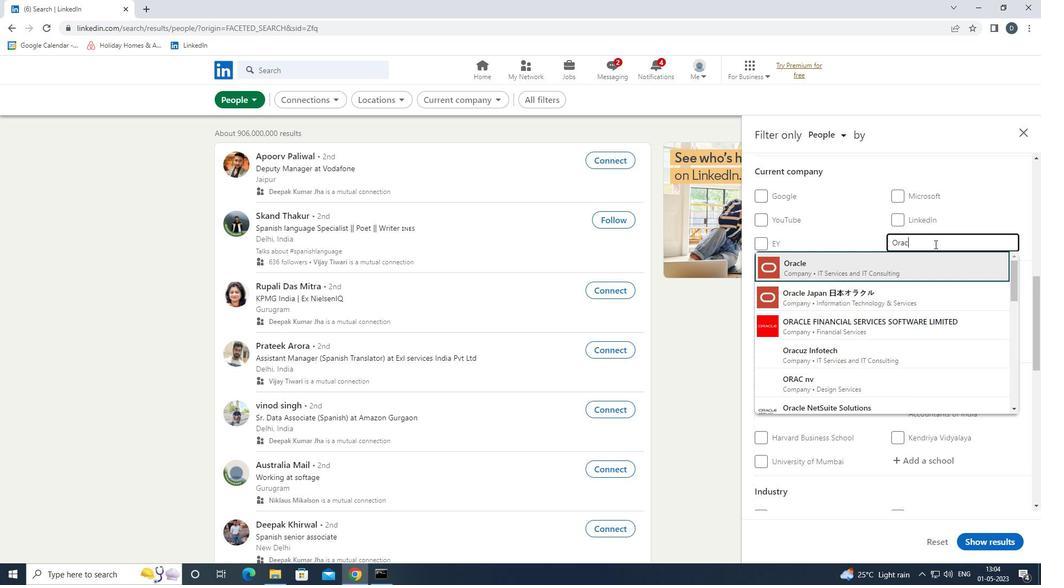 
Action: Mouse moved to (933, 256)
Screenshot: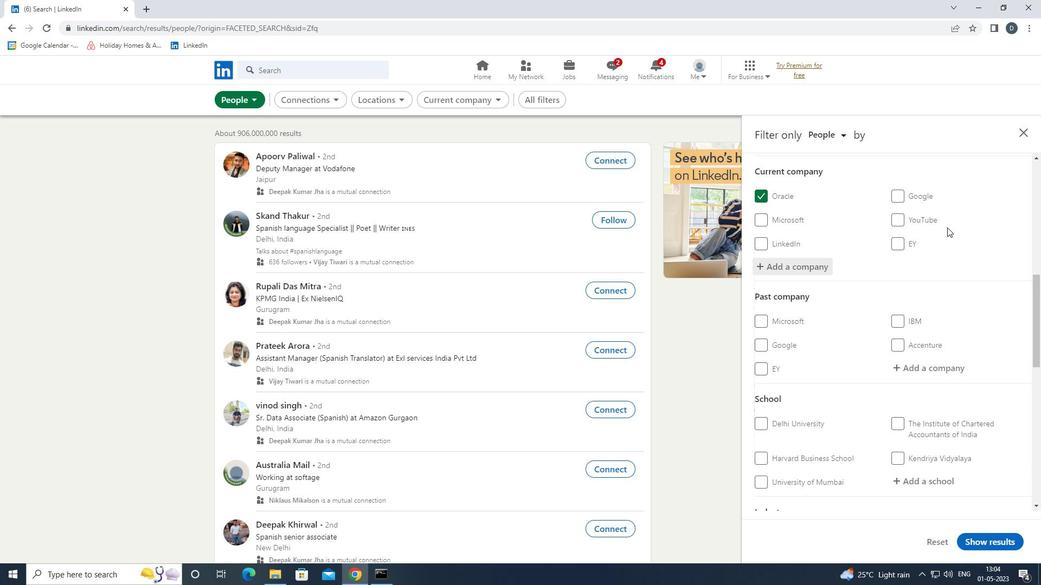 
Action: Mouse scrolled (933, 255) with delta (0, 0)
Screenshot: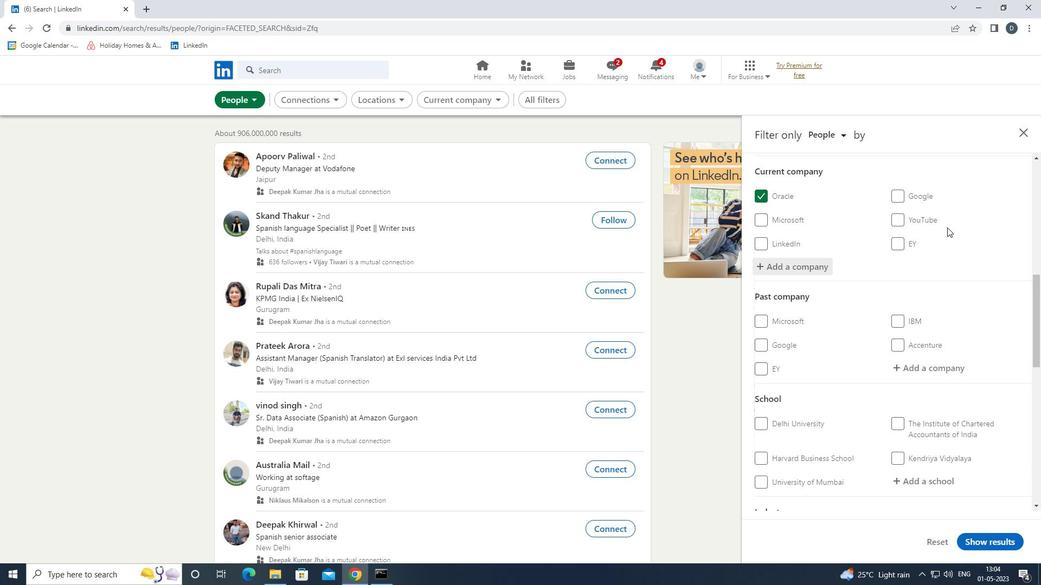 
Action: Mouse moved to (931, 257)
Screenshot: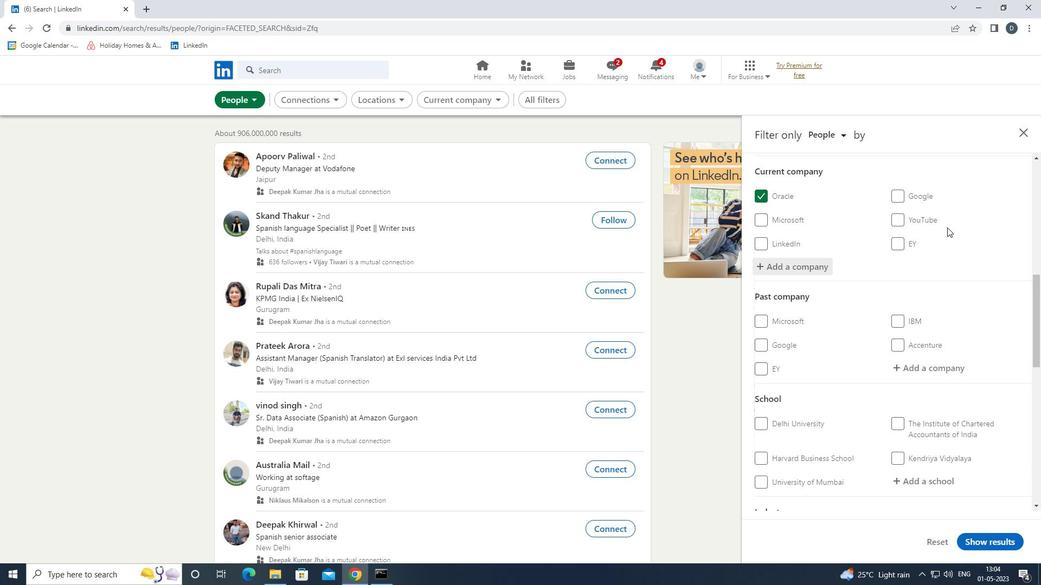 
Action: Mouse scrolled (931, 257) with delta (0, 0)
Screenshot: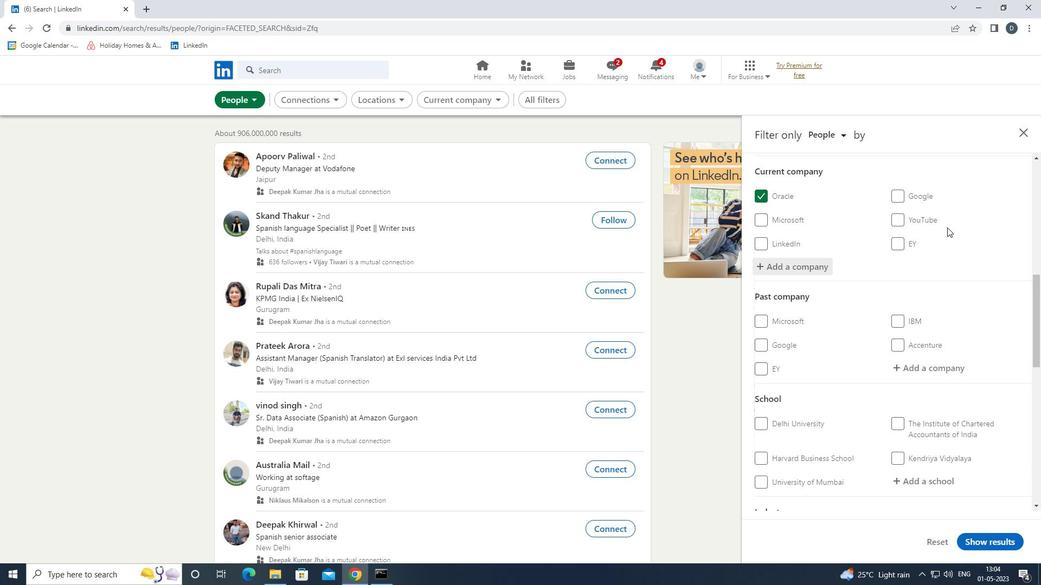
Action: Mouse scrolled (931, 257) with delta (0, 0)
Screenshot: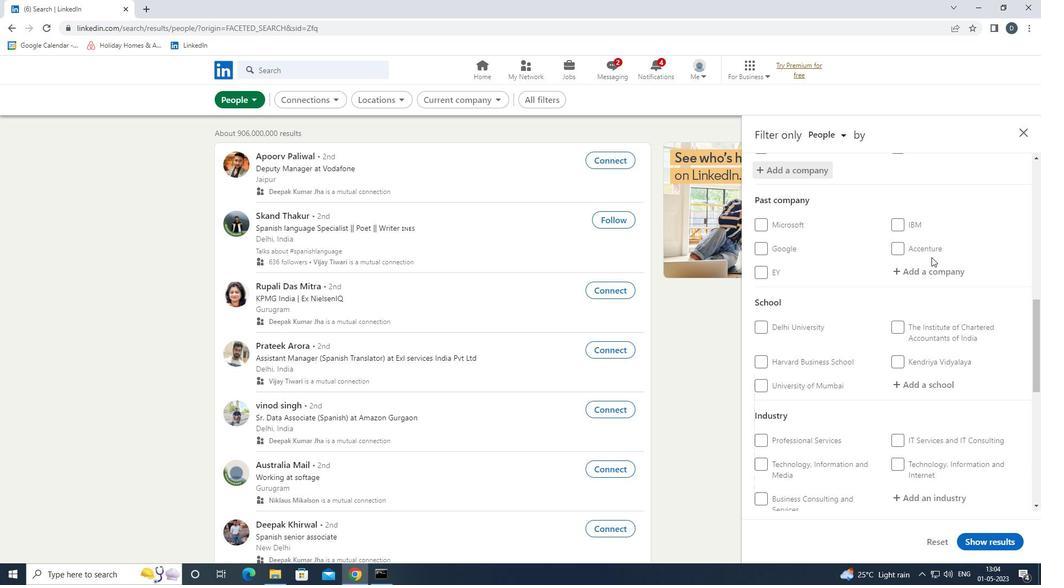 
Action: Mouse moved to (922, 316)
Screenshot: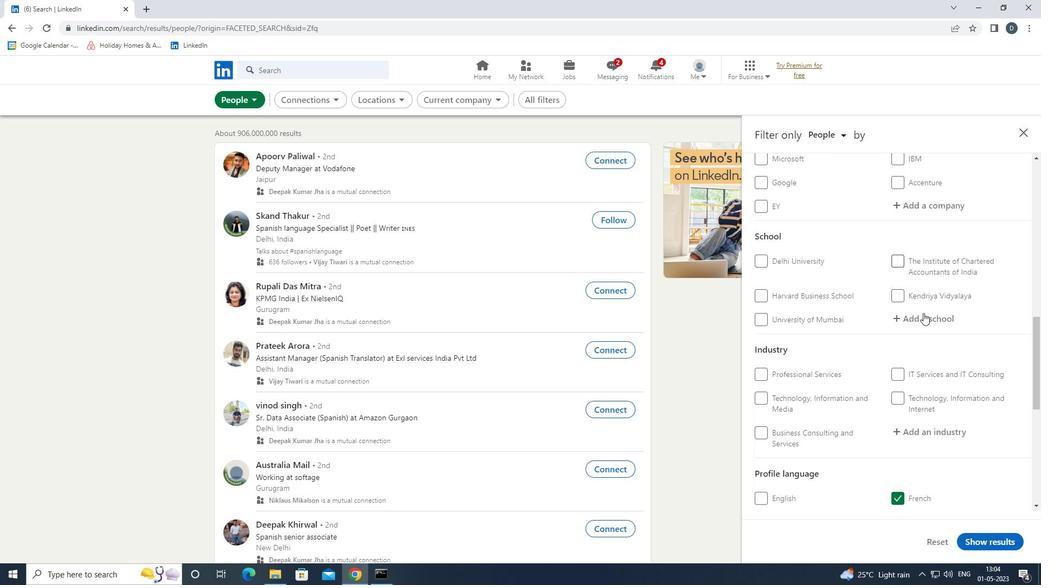 
Action: Mouse pressed left at (922, 316)
Screenshot: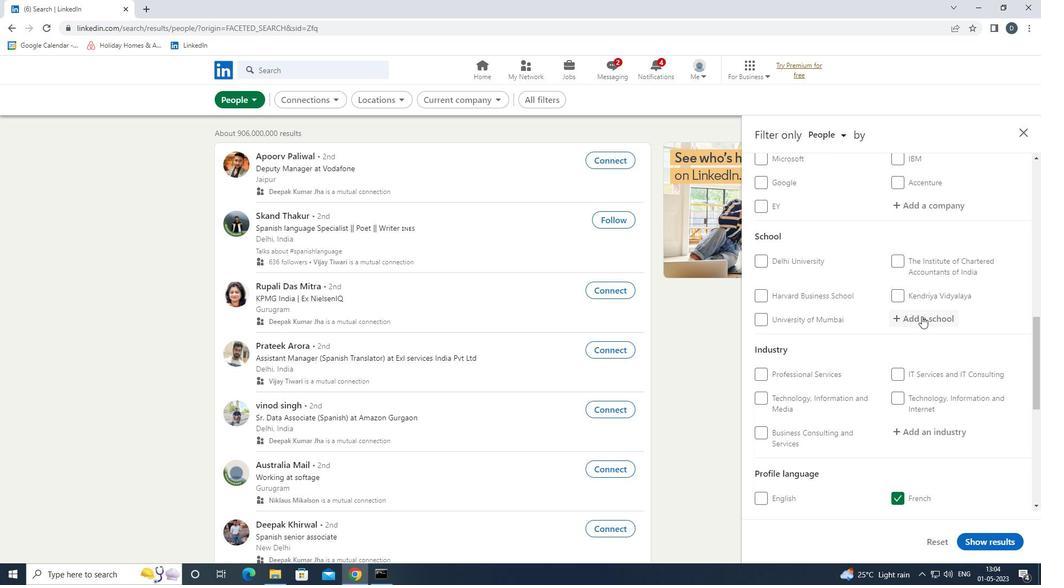 
Action: Key pressed <Key.shift>VISVA-<Key.down><Key.enter>
Screenshot: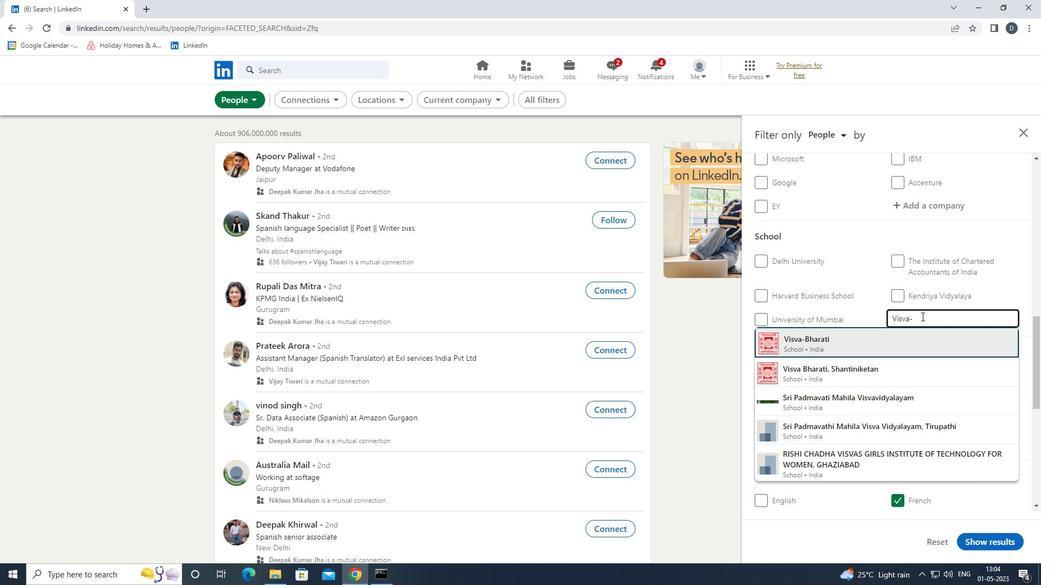 
Action: Mouse moved to (920, 317)
Screenshot: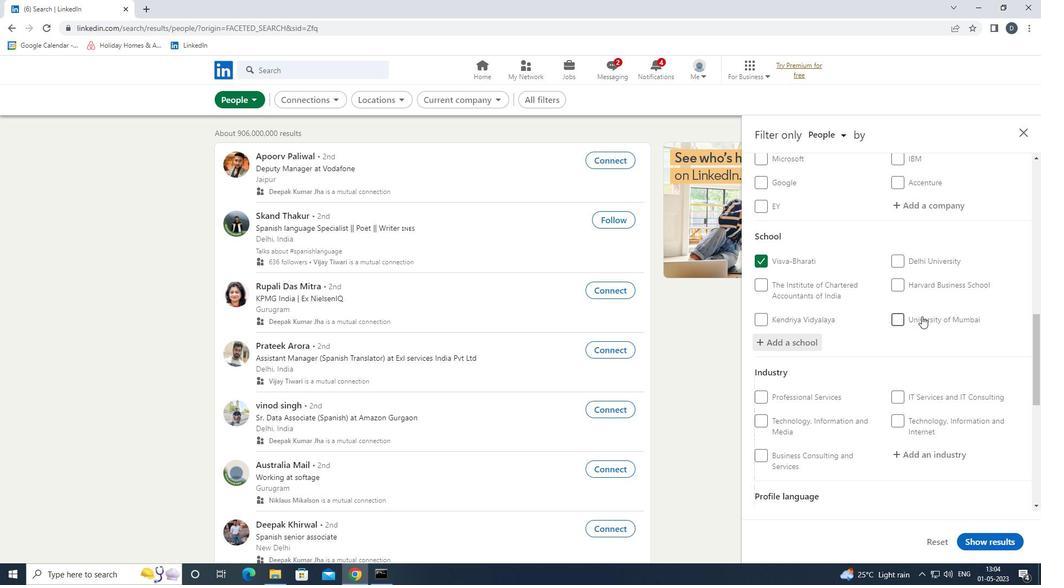 
Action: Mouse scrolled (920, 317) with delta (0, 0)
Screenshot: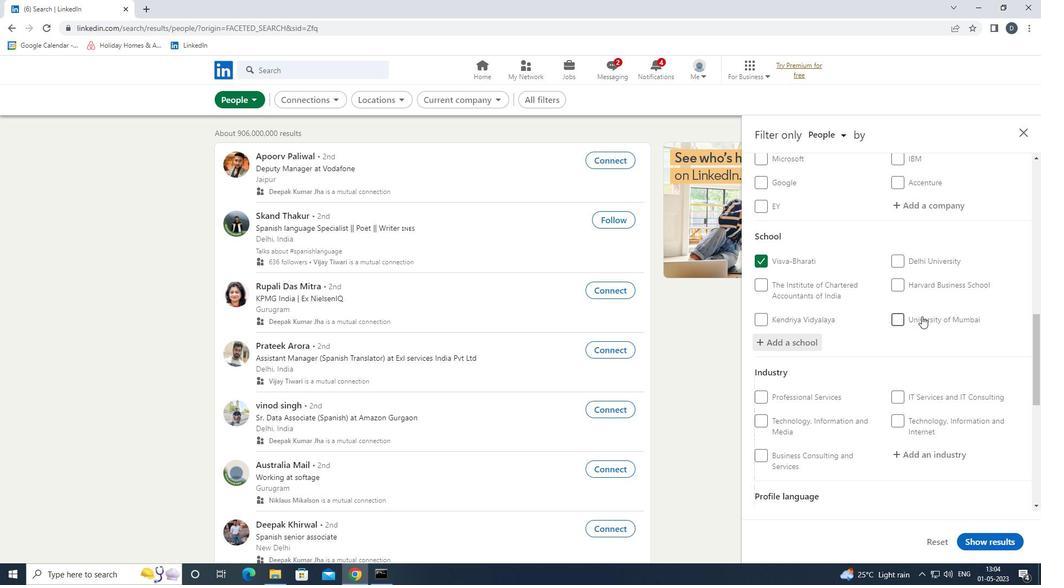 
Action: Mouse scrolled (920, 317) with delta (0, 0)
Screenshot: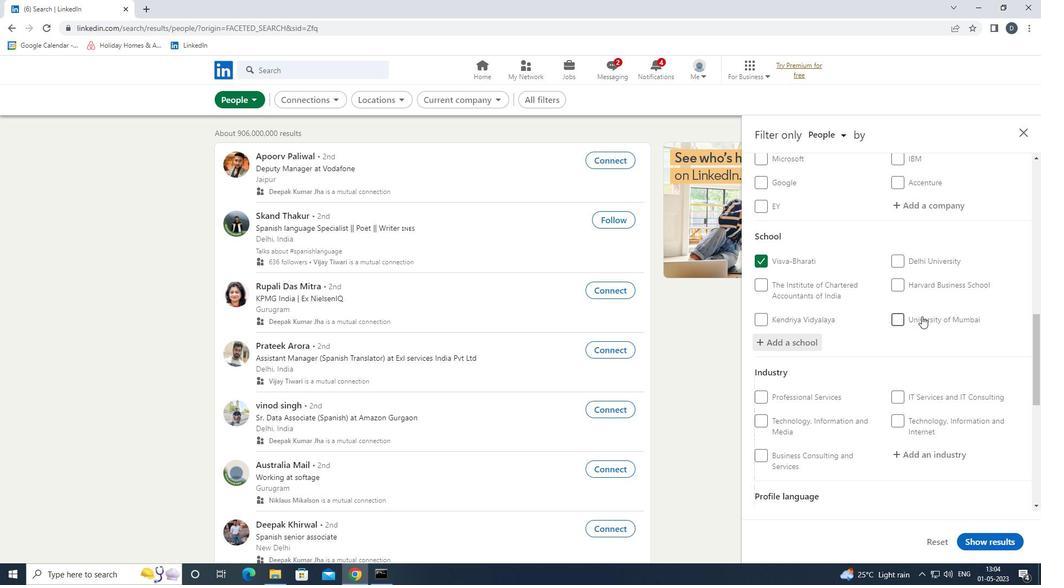 
Action: Mouse moved to (929, 349)
Screenshot: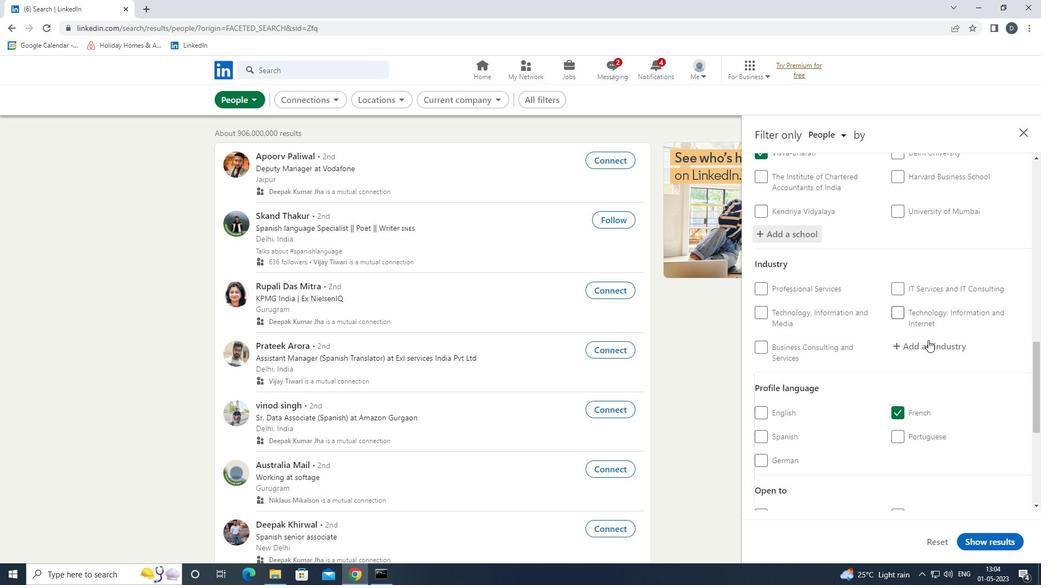 
Action: Mouse pressed left at (929, 349)
Screenshot: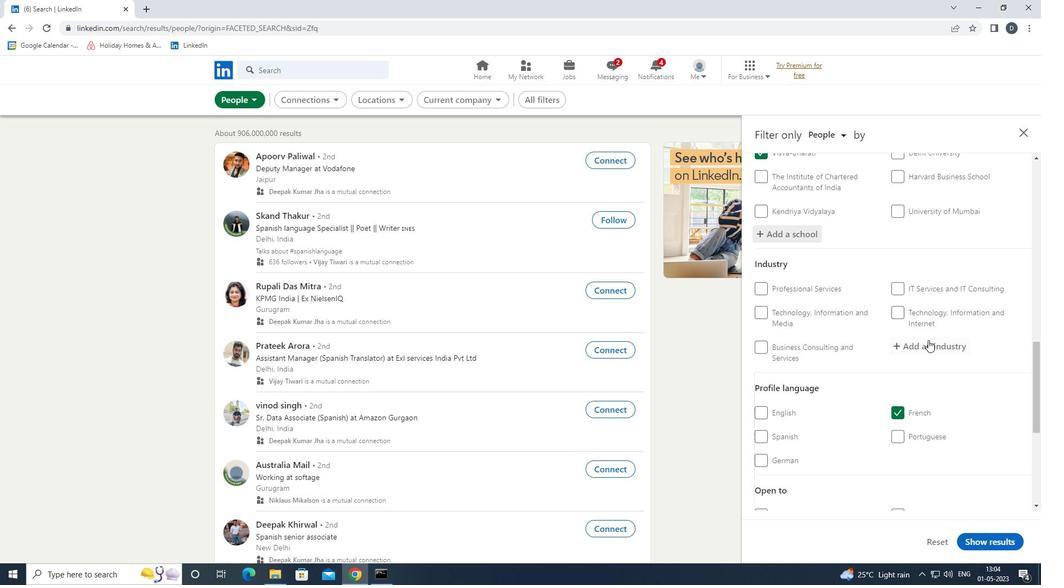 
Action: Key pressed <Key.shift>PUBLIC<Key.space><Key.shift>POLICY<Key.down><Key.enter>
Screenshot: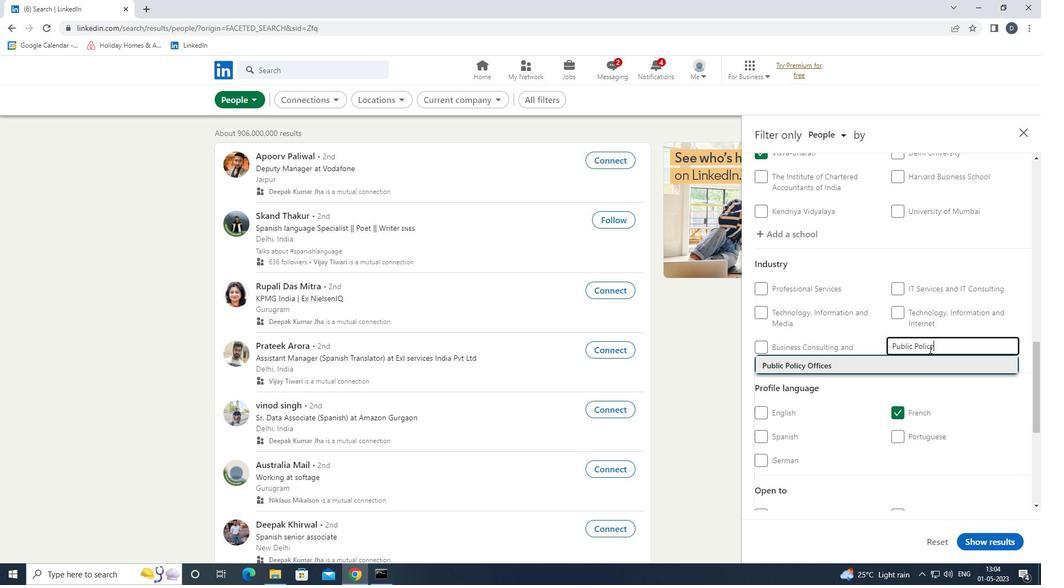 
Action: Mouse scrolled (929, 348) with delta (0, 0)
Screenshot: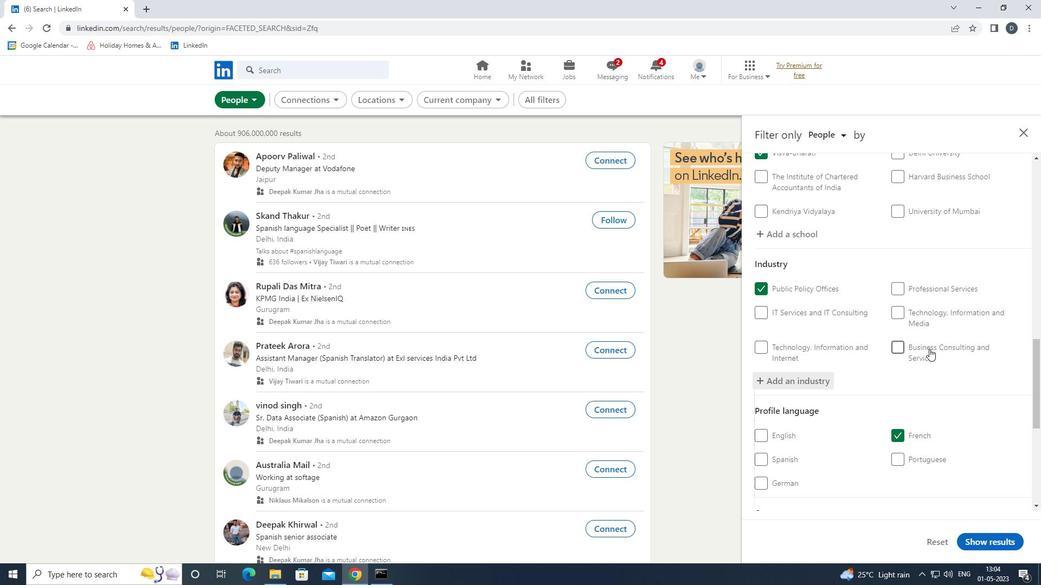 
Action: Mouse scrolled (929, 348) with delta (0, 0)
Screenshot: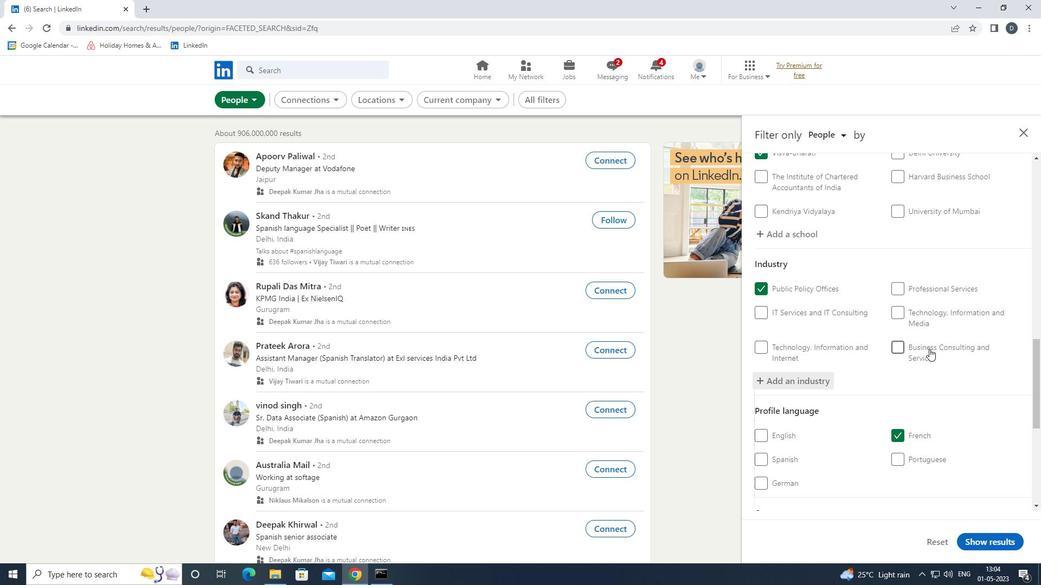 
Action: Mouse scrolled (929, 348) with delta (0, 0)
Screenshot: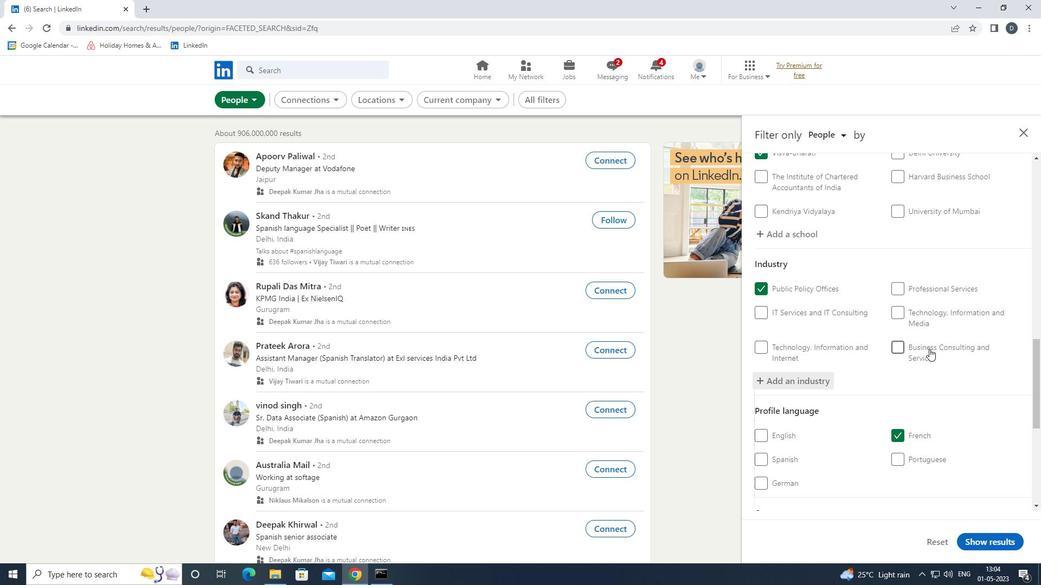 
Action: Mouse scrolled (929, 348) with delta (0, 0)
Screenshot: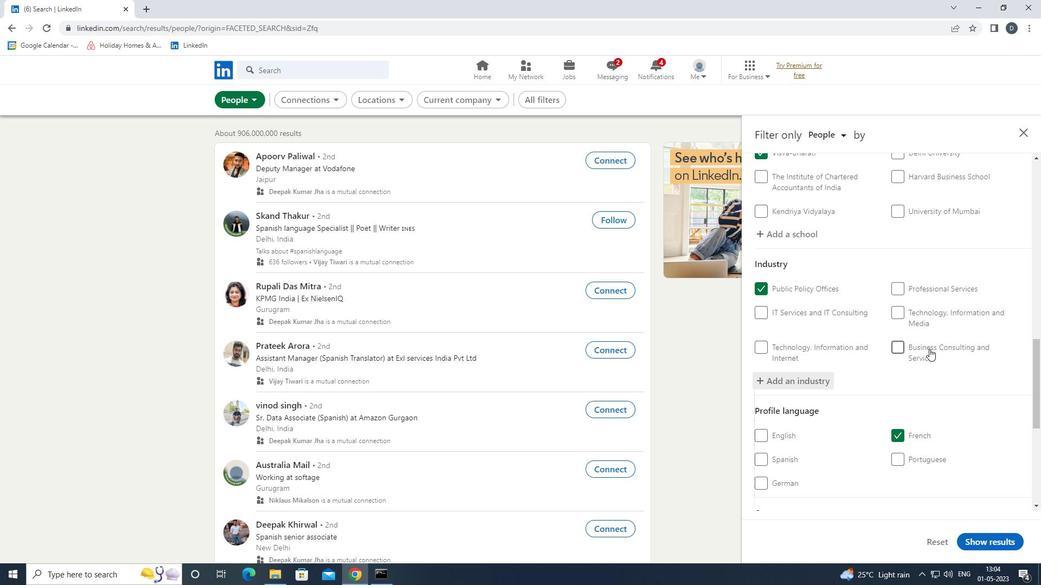 
Action: Mouse scrolled (929, 348) with delta (0, 0)
Screenshot: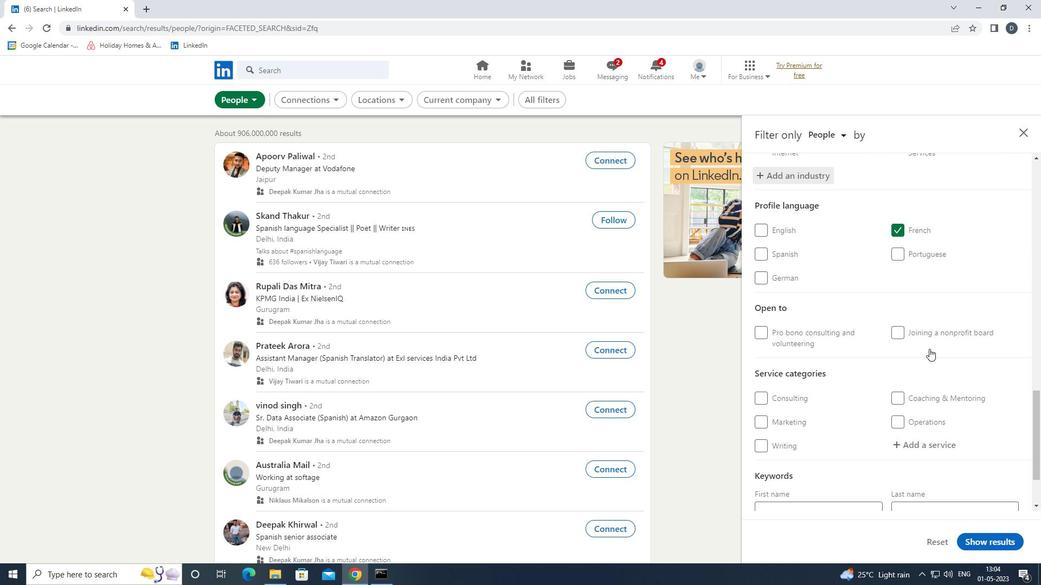 
Action: Mouse scrolled (929, 348) with delta (0, 0)
Screenshot: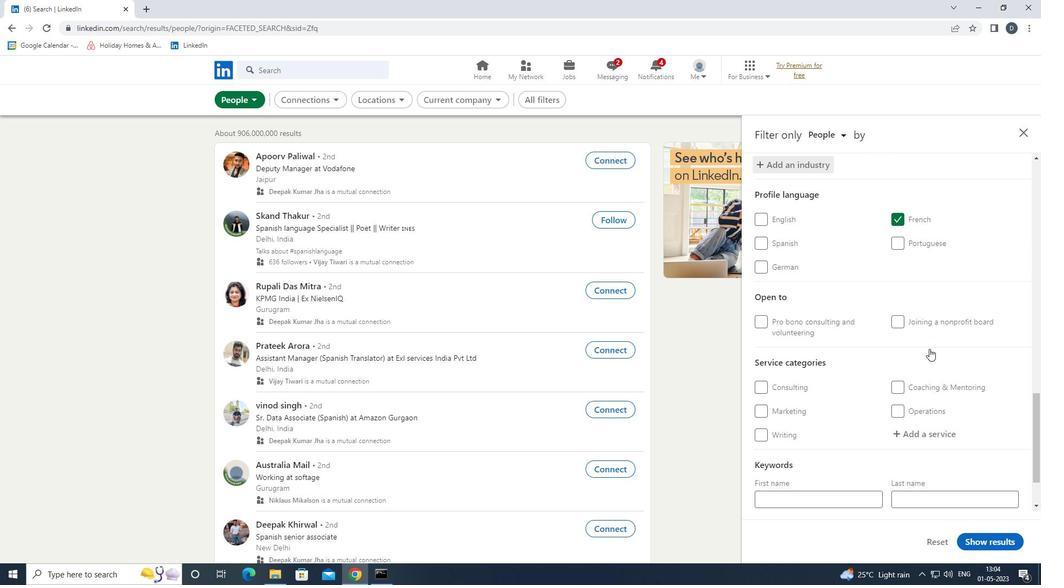 
Action: Mouse moved to (926, 359)
Screenshot: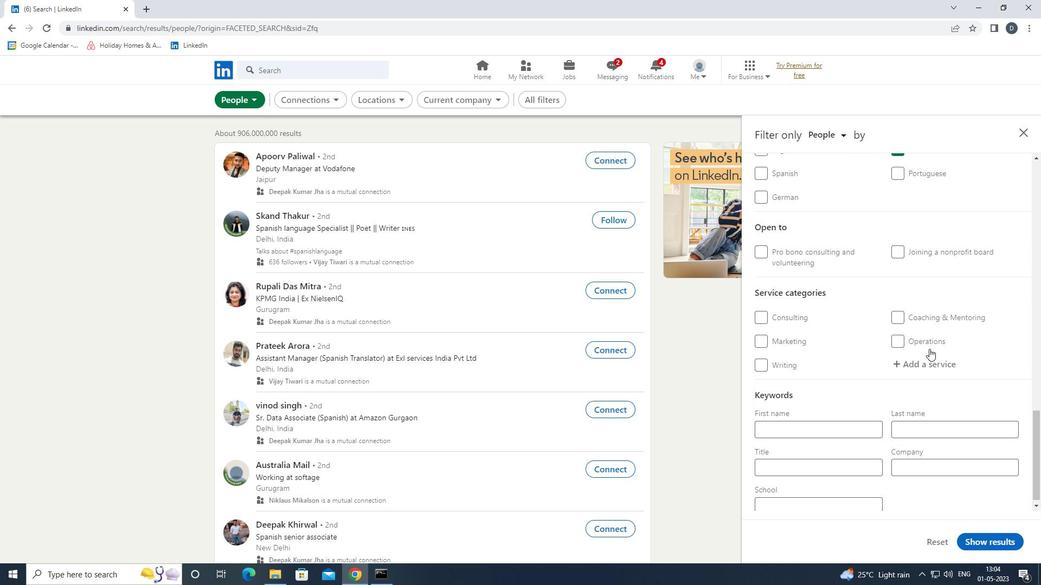 
Action: Mouse pressed left at (926, 359)
Screenshot: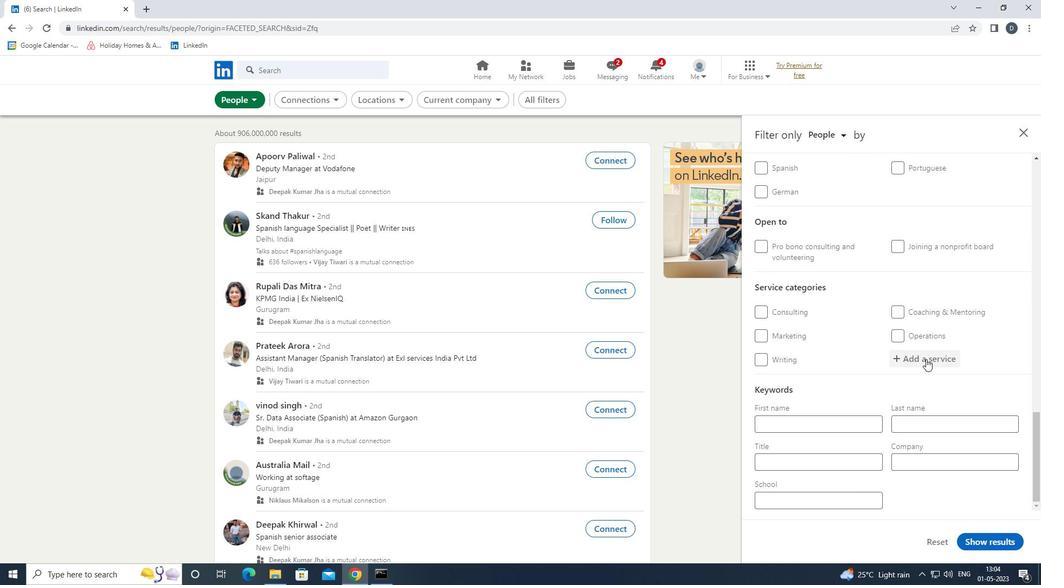 
Action: Key pressed <Key.shift>CONSULTING
Screenshot: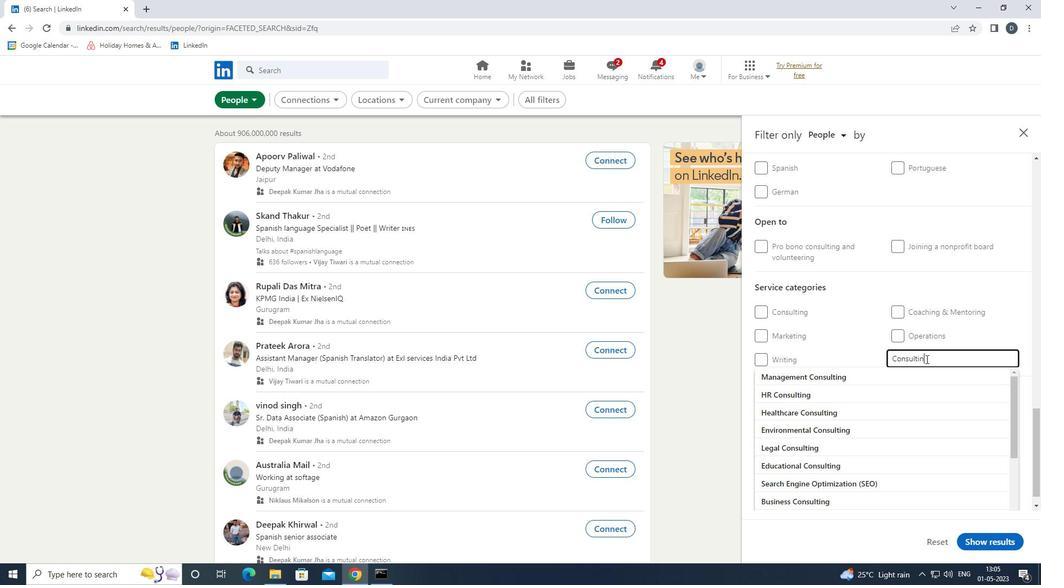 
Action: Mouse moved to (924, 398)
Screenshot: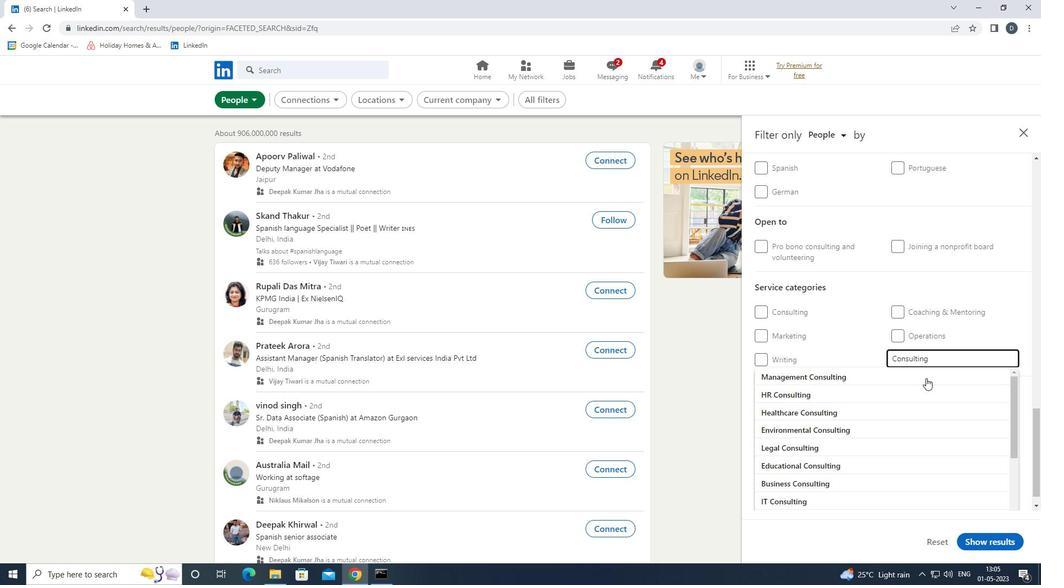 
Action: Mouse scrolled (924, 397) with delta (0, 0)
Screenshot: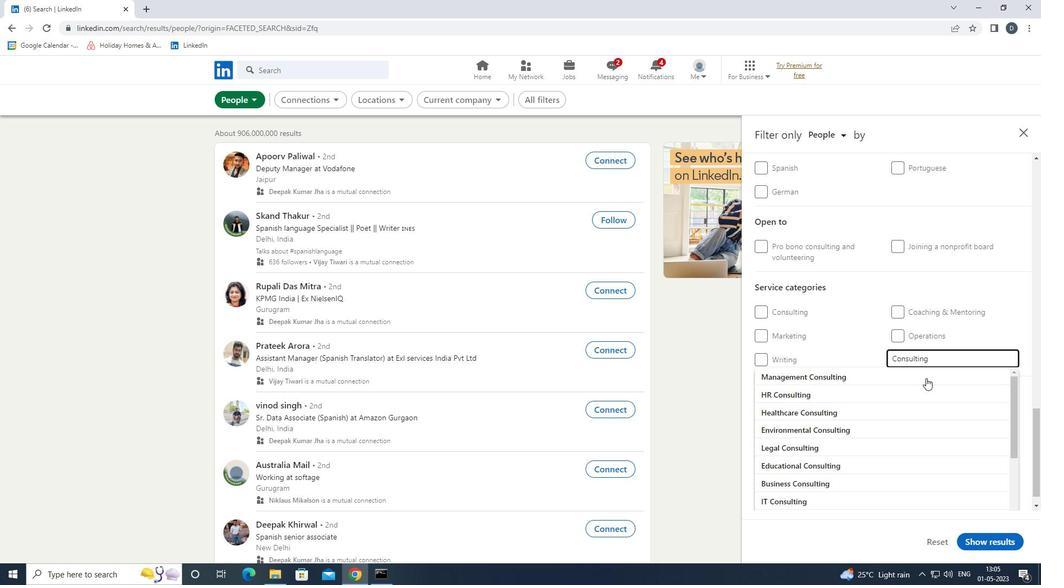 
Action: Mouse moved to (924, 402)
Screenshot: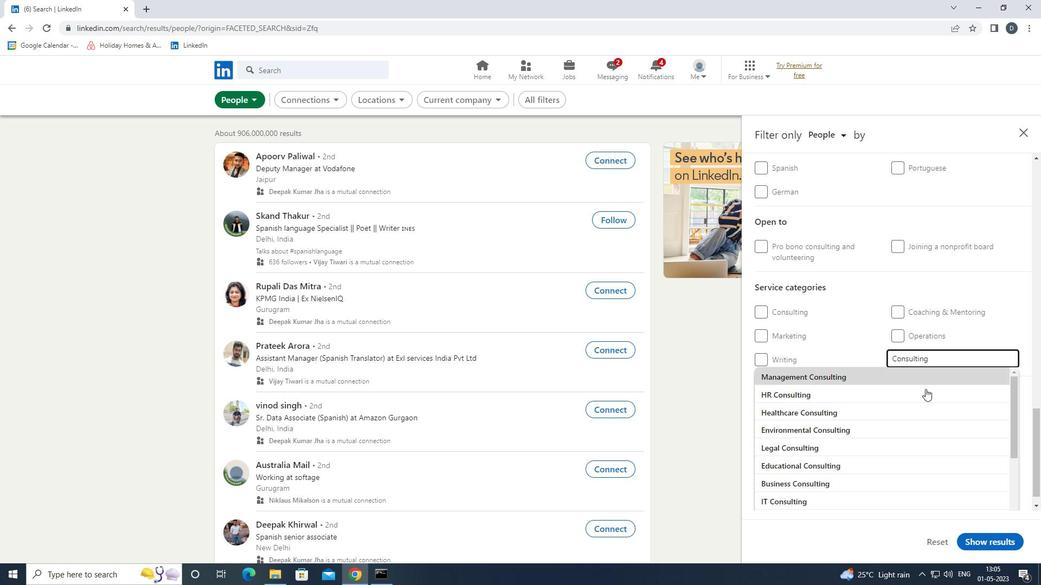 
Action: Mouse scrolled (924, 401) with delta (0, 0)
Screenshot: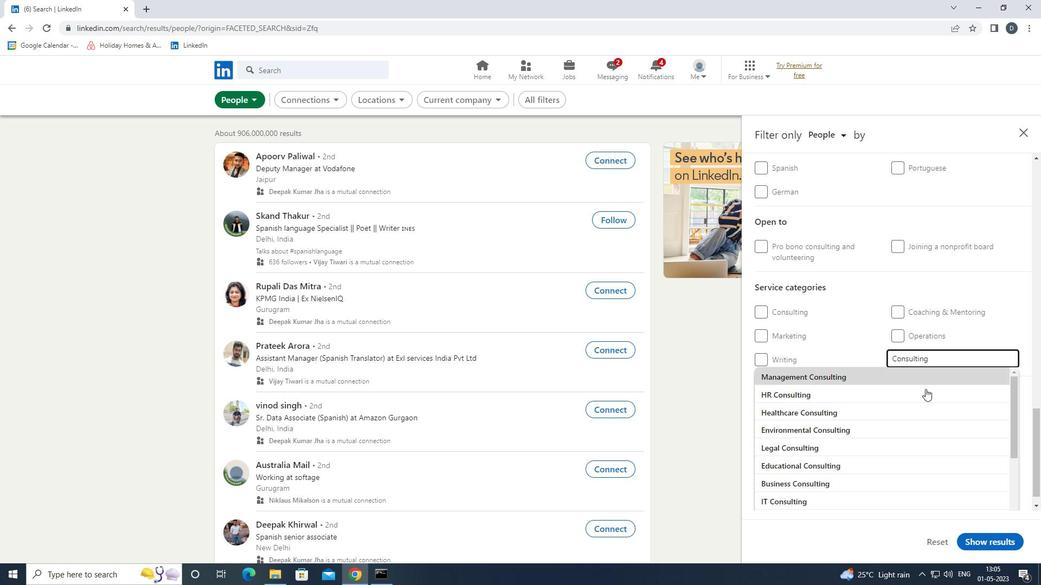 
Action: Mouse moved to (924, 404)
Screenshot: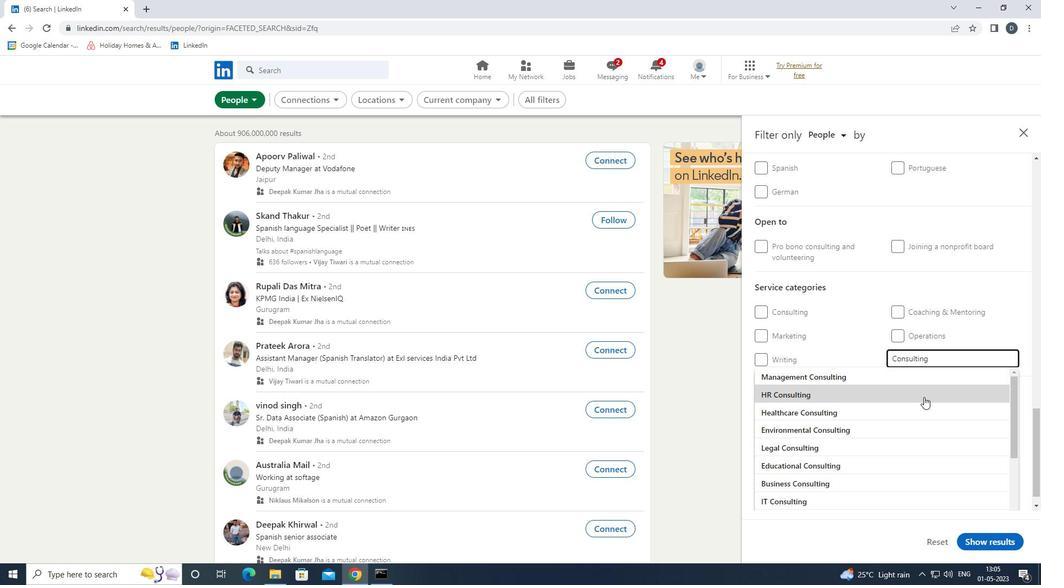
Action: Mouse scrolled (924, 403) with delta (0, 0)
Screenshot: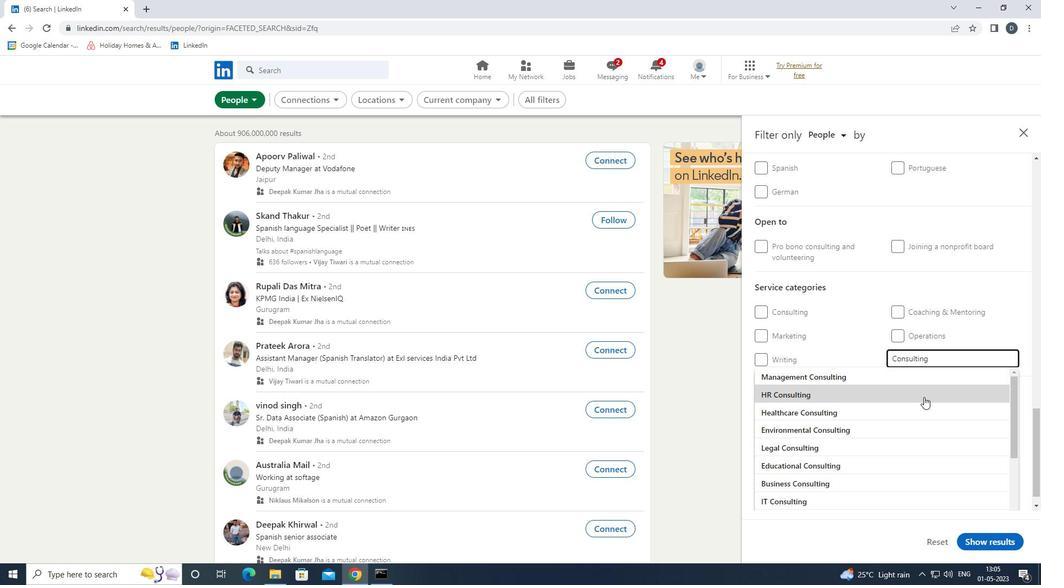 
Action: Mouse moved to (923, 404)
Screenshot: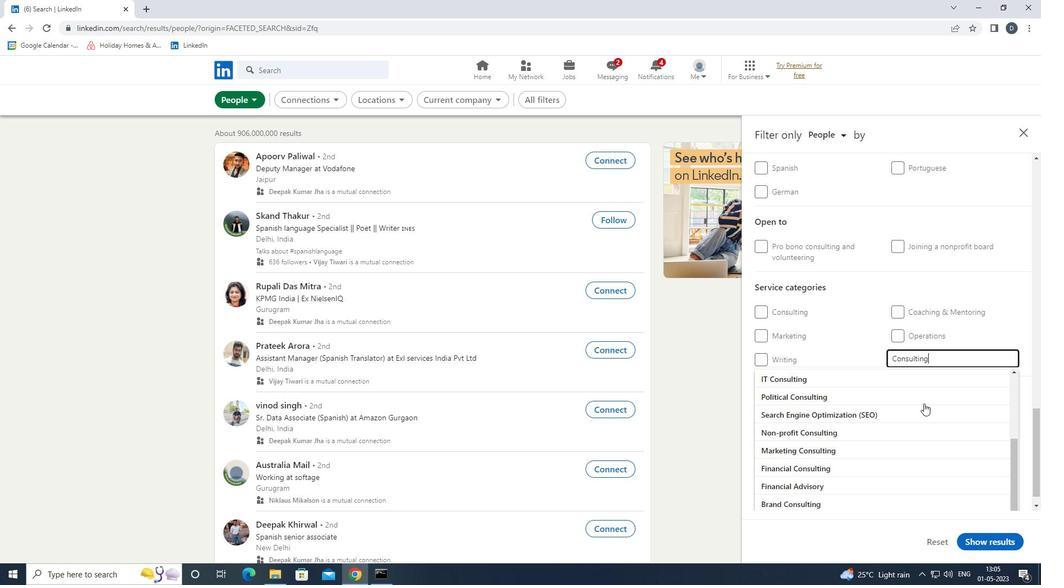 
Action: Mouse scrolled (923, 404) with delta (0, 0)
Screenshot: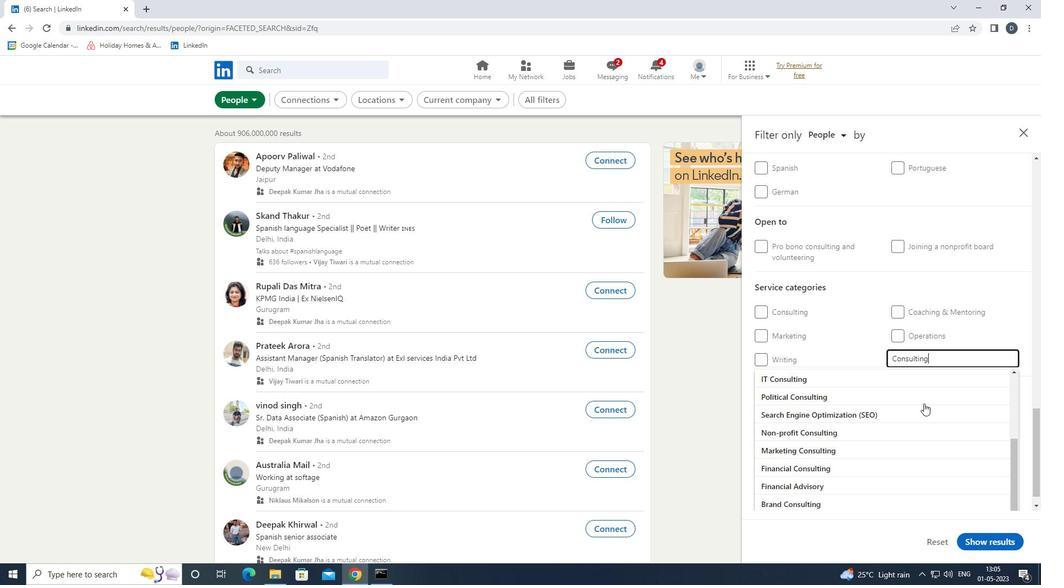 
Action: Mouse moved to (922, 410)
Screenshot: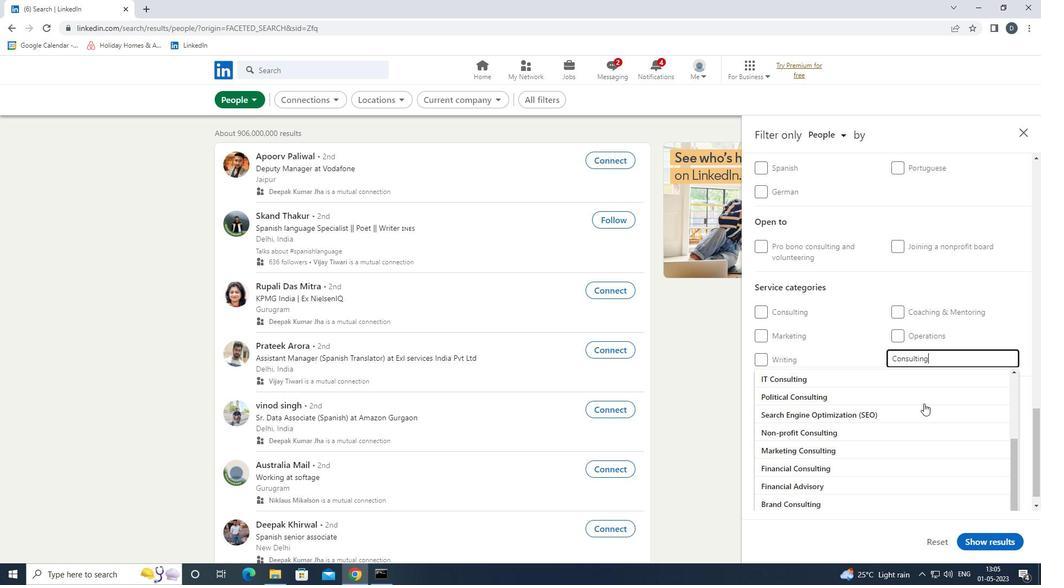
Action: Mouse scrolled (922, 409) with delta (0, 0)
Screenshot: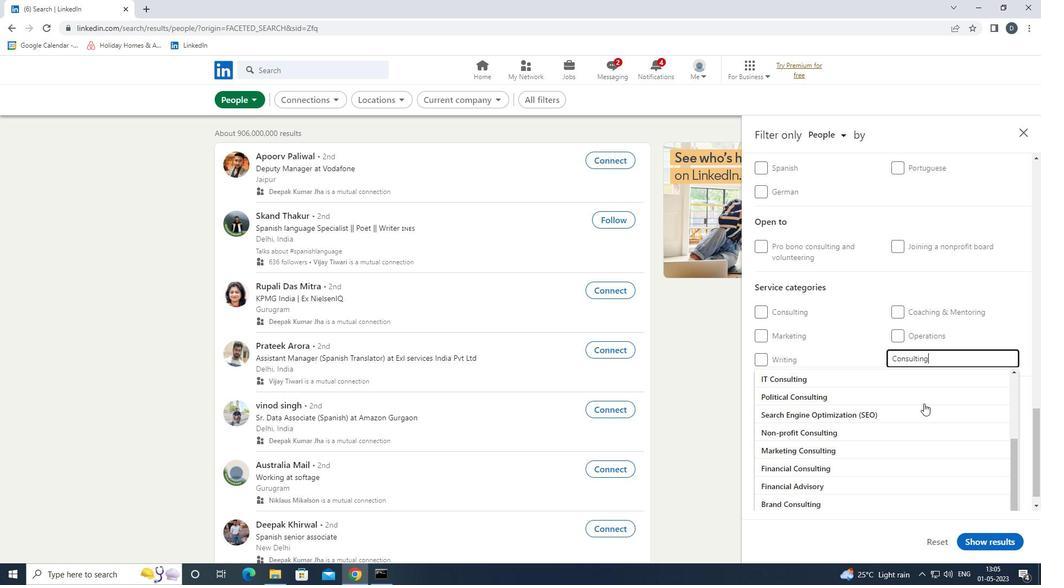 
Action: Mouse moved to (922, 412)
Screenshot: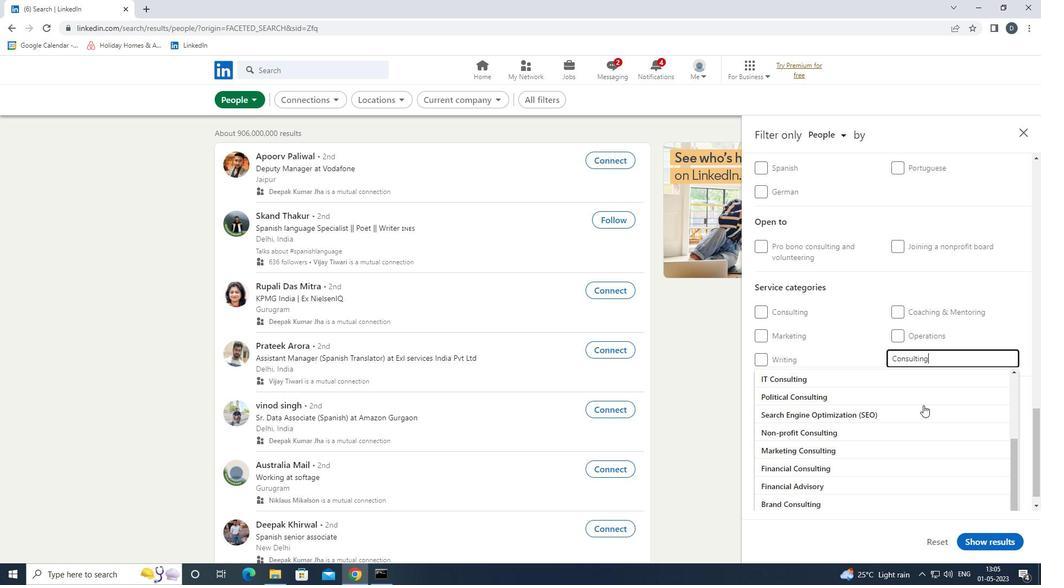 
Action: Mouse scrolled (922, 411) with delta (0, 0)
Screenshot: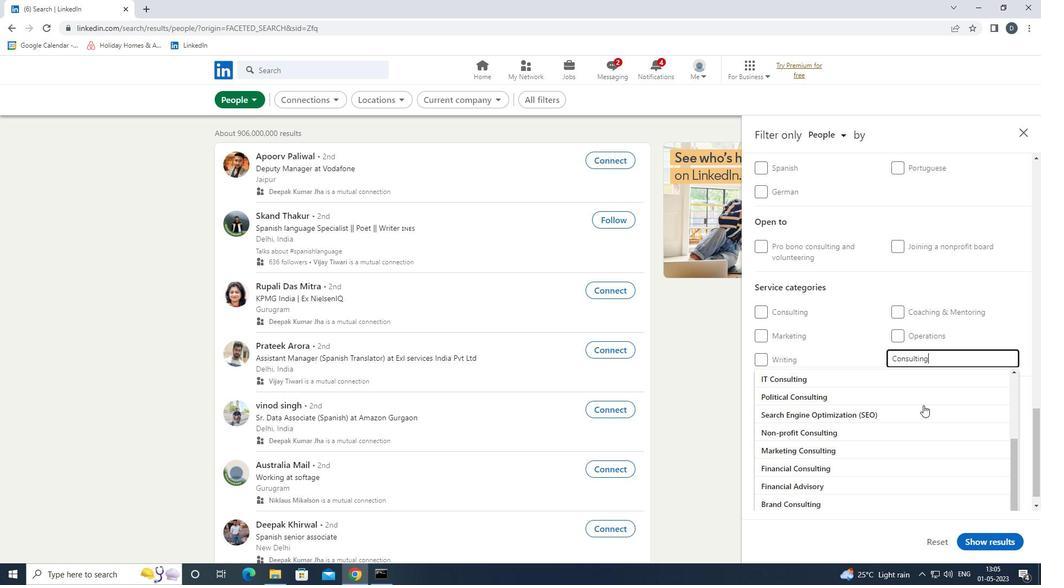 
Action: Mouse moved to (921, 417)
Screenshot: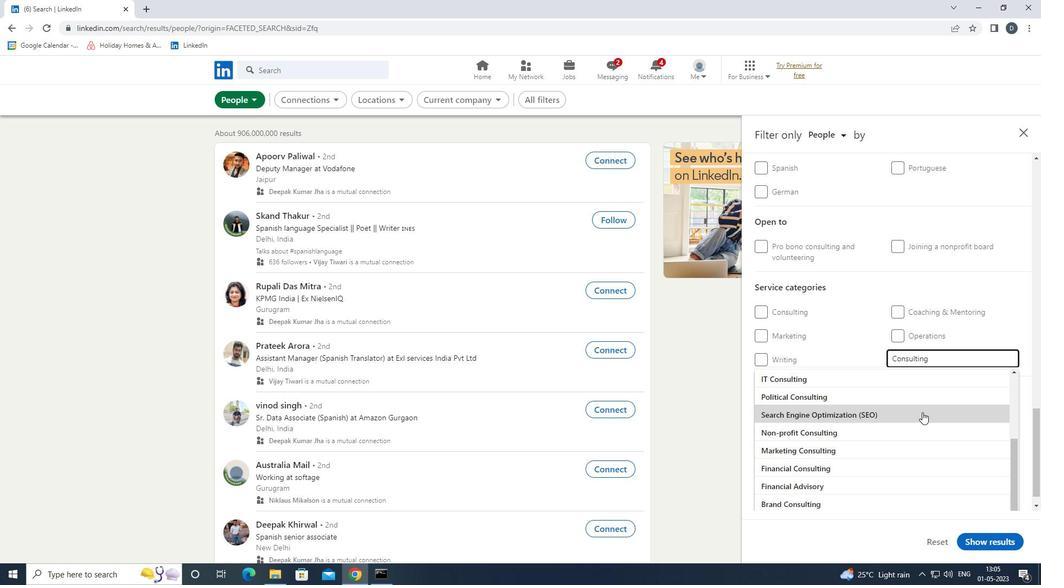 
Action: Mouse scrolled (921, 417) with delta (0, 0)
Screenshot: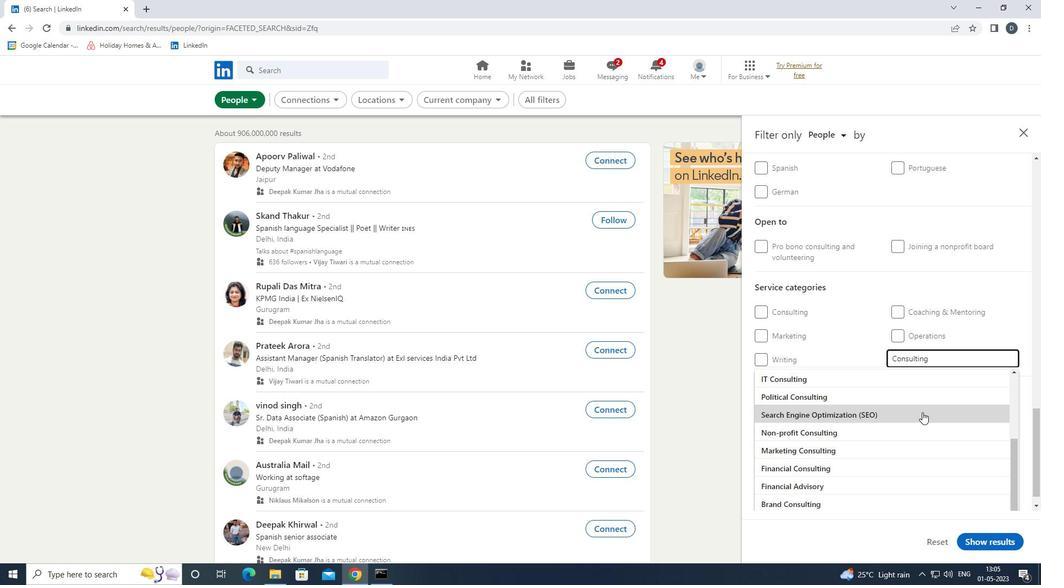 
Action: Mouse moved to (921, 400)
Screenshot: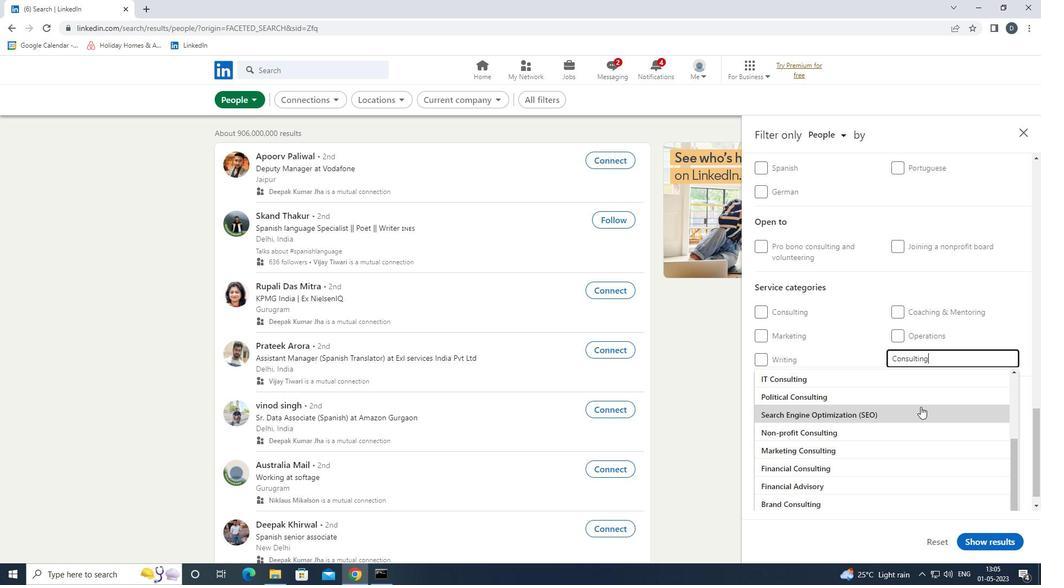 
Action: Mouse scrolled (921, 401) with delta (0, 0)
Screenshot: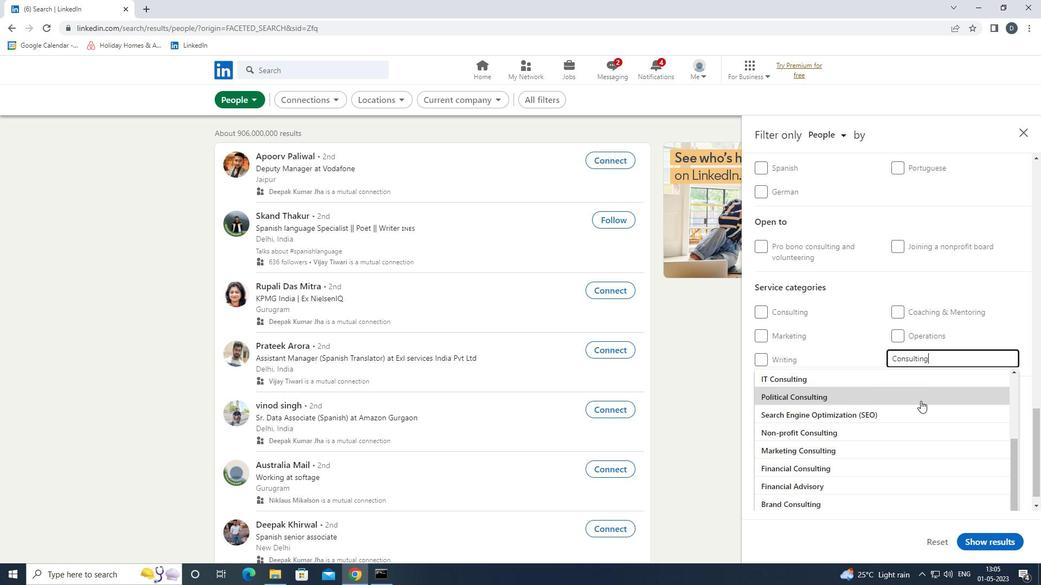 
Action: Mouse moved to (918, 410)
Screenshot: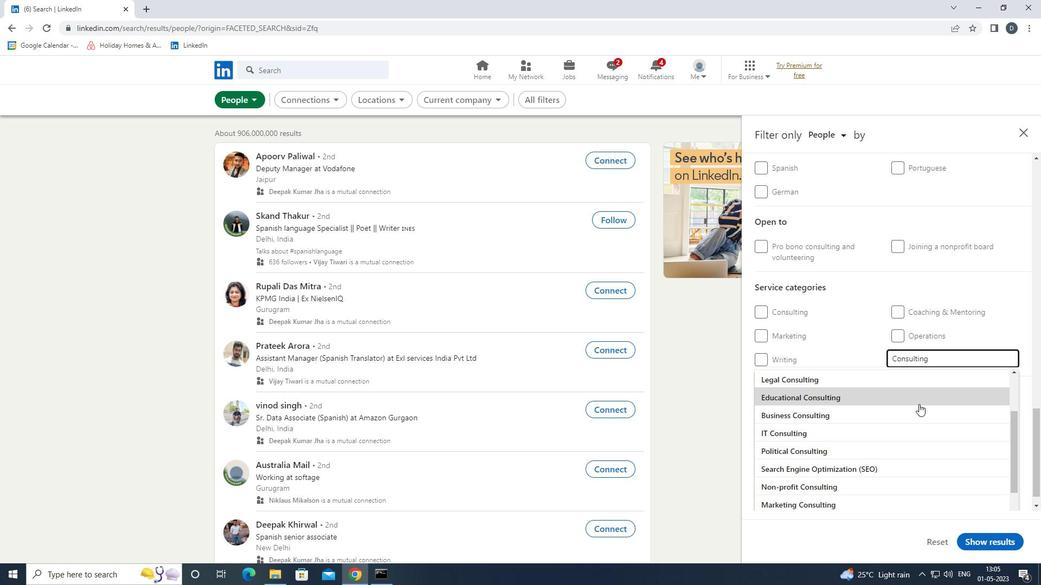 
Action: Mouse scrolled (918, 411) with delta (0, 0)
Screenshot: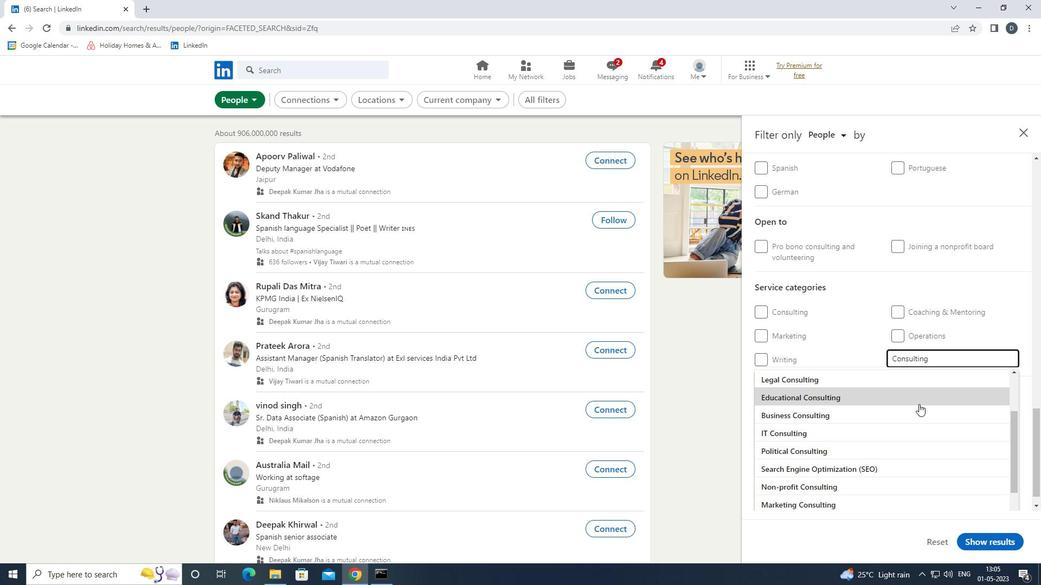 
Action: Mouse moved to (918, 411)
Screenshot: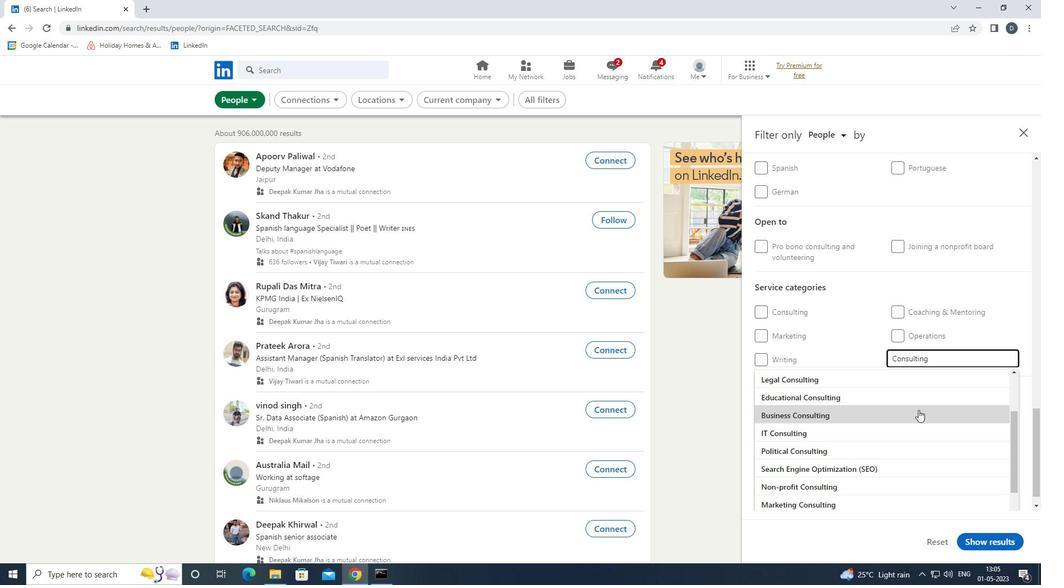 
Action: Mouse scrolled (918, 412) with delta (0, 0)
Screenshot: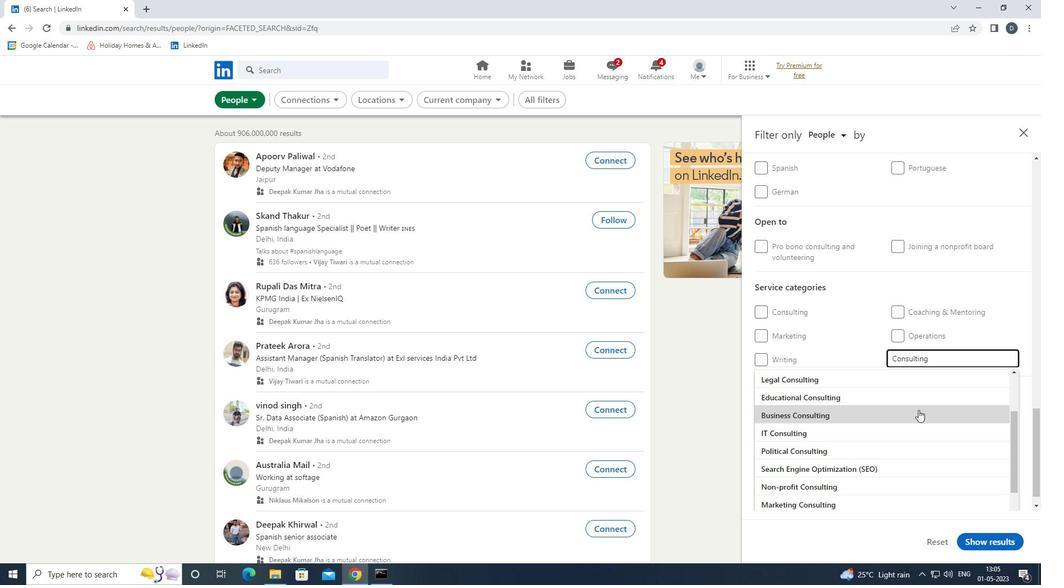 
Action: Mouse moved to (918, 412)
Screenshot: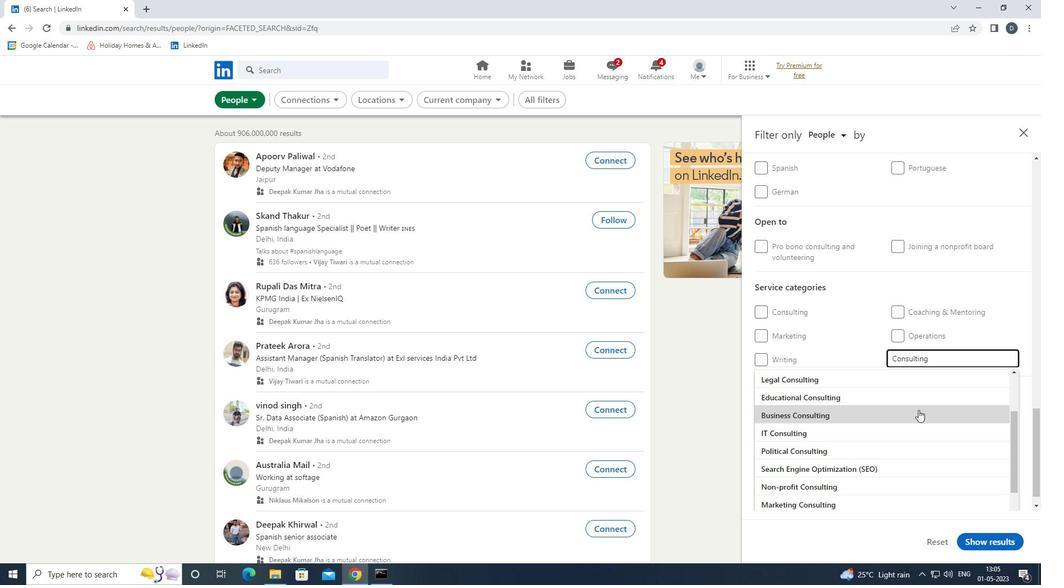 
Action: Mouse scrolled (918, 412) with delta (0, 0)
Screenshot: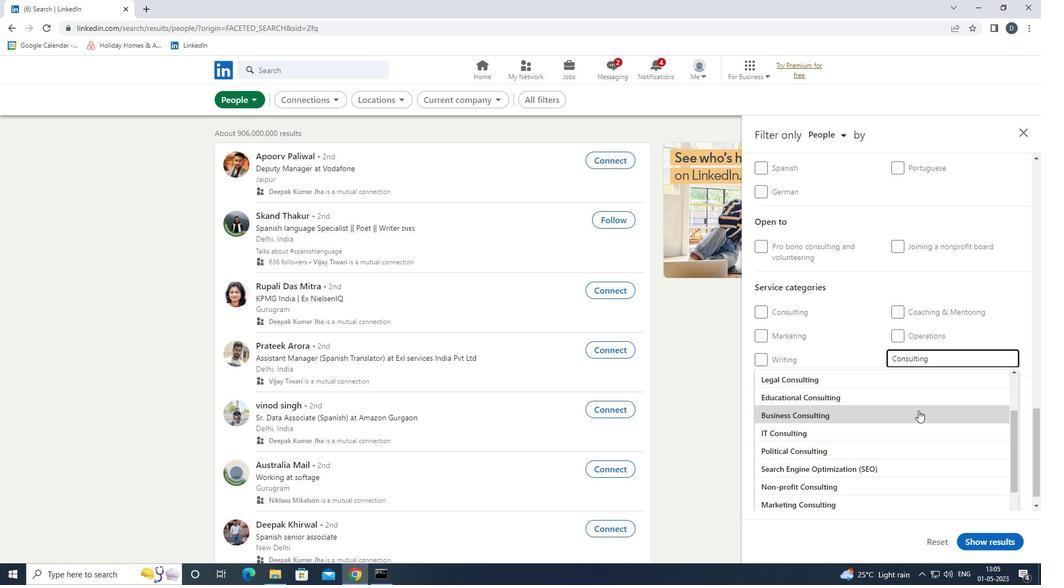 
Action: Mouse scrolled (918, 412) with delta (0, 0)
Screenshot: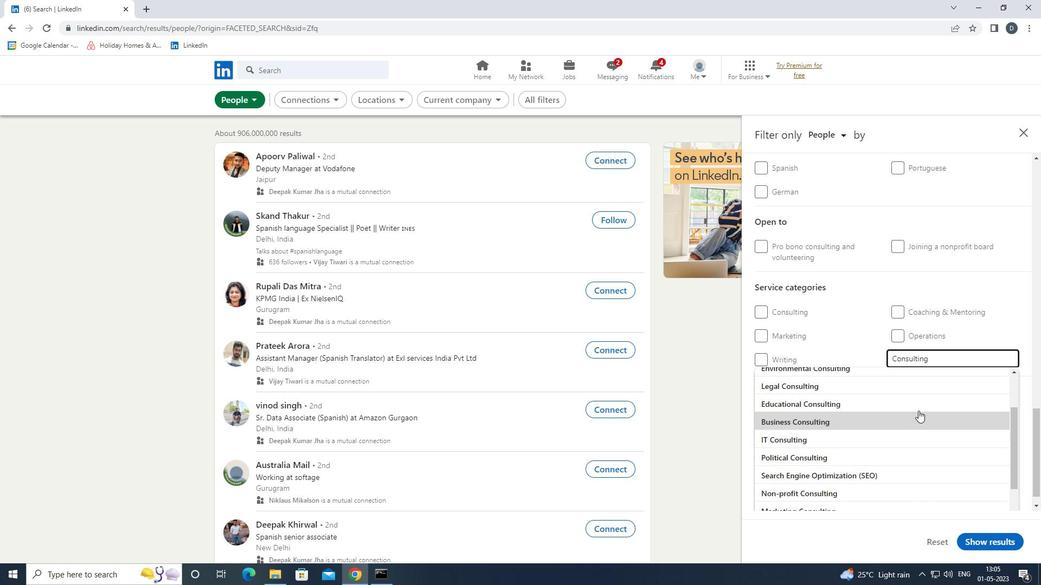 
Action: Mouse moved to (918, 412)
Screenshot: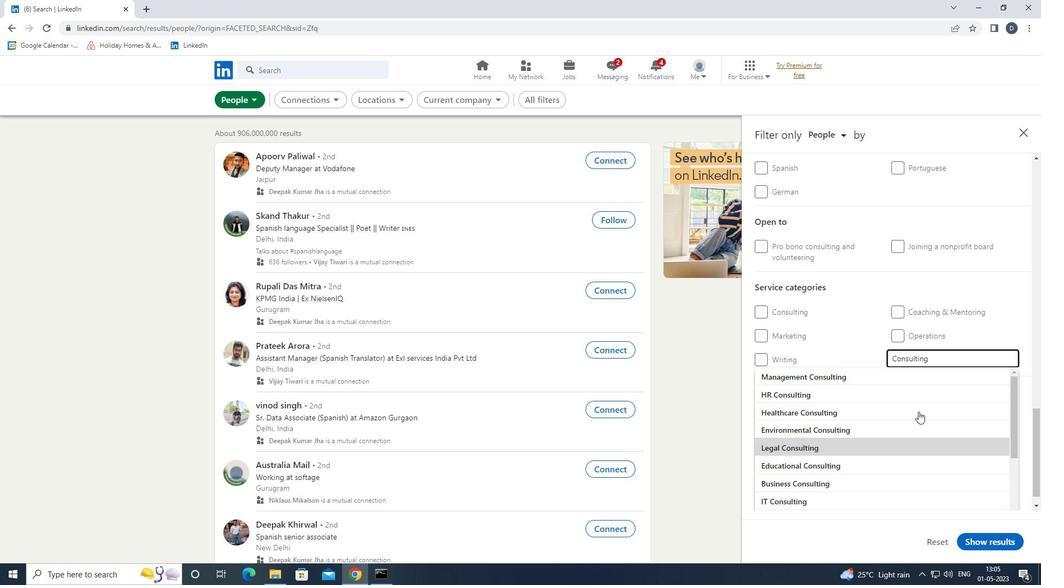 
Action: Key pressed <Key.enter>
Screenshot: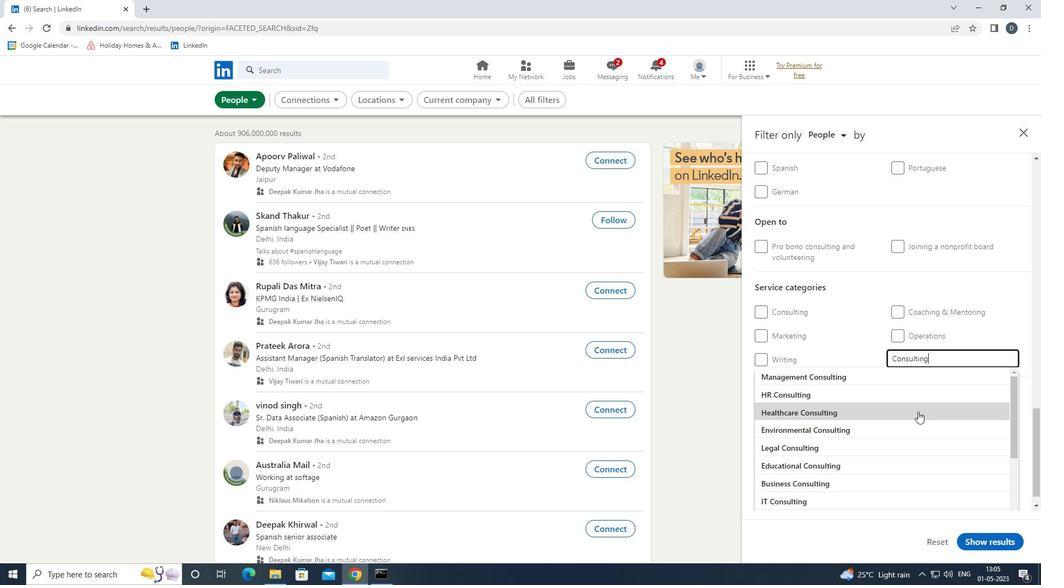 
Action: Mouse scrolled (918, 411) with delta (0, 0)
Screenshot: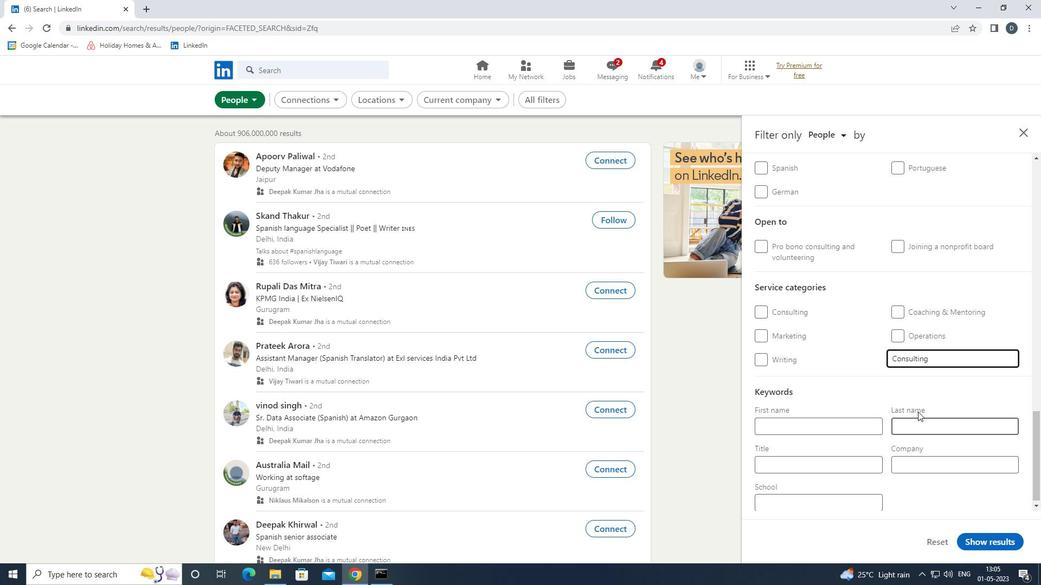 
Action: Mouse scrolled (918, 411) with delta (0, 0)
Screenshot: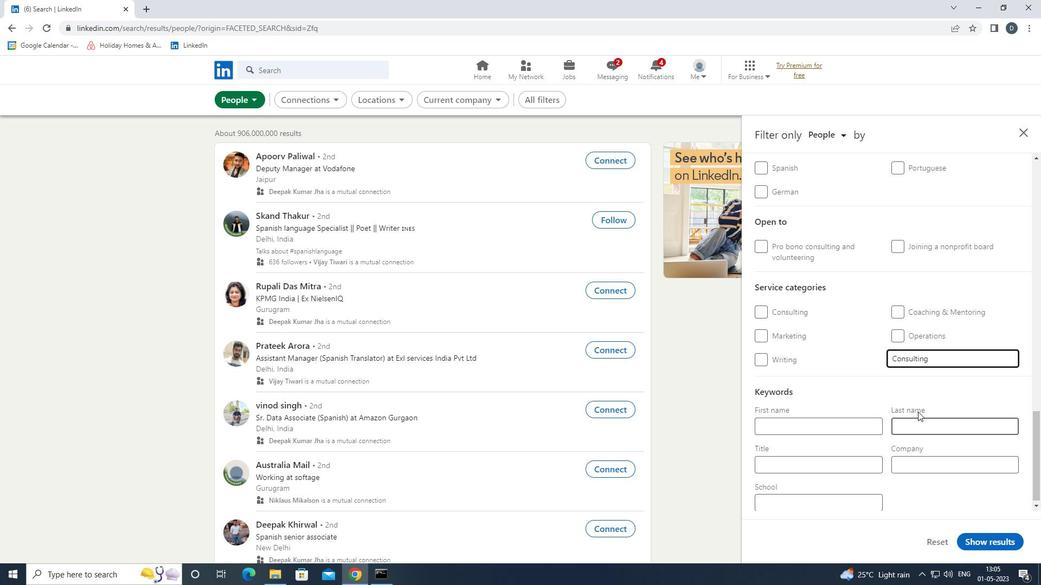 
Action: Mouse scrolled (918, 411) with delta (0, 0)
Screenshot: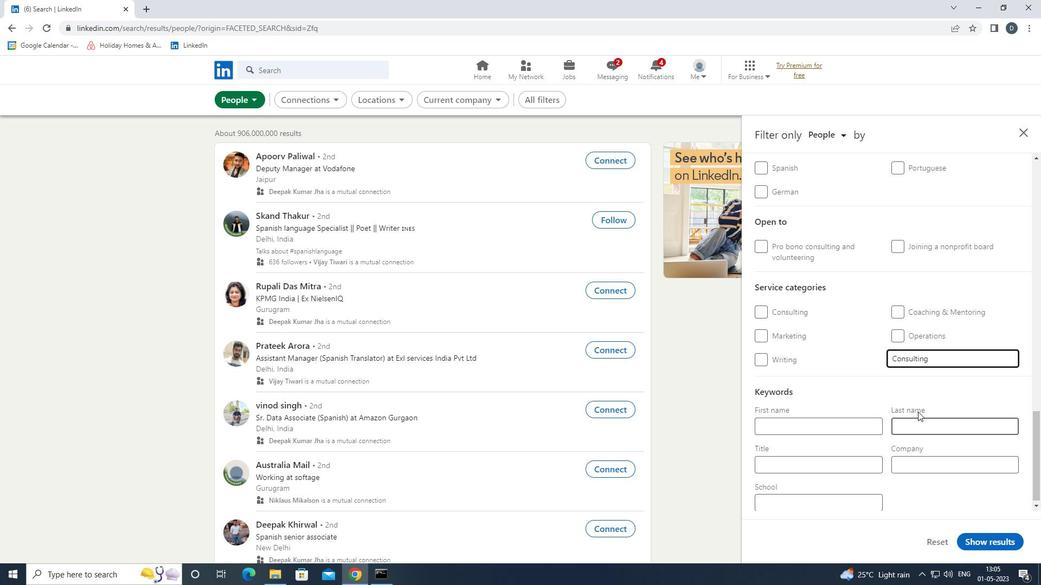 
Action: Mouse moved to (828, 465)
Screenshot: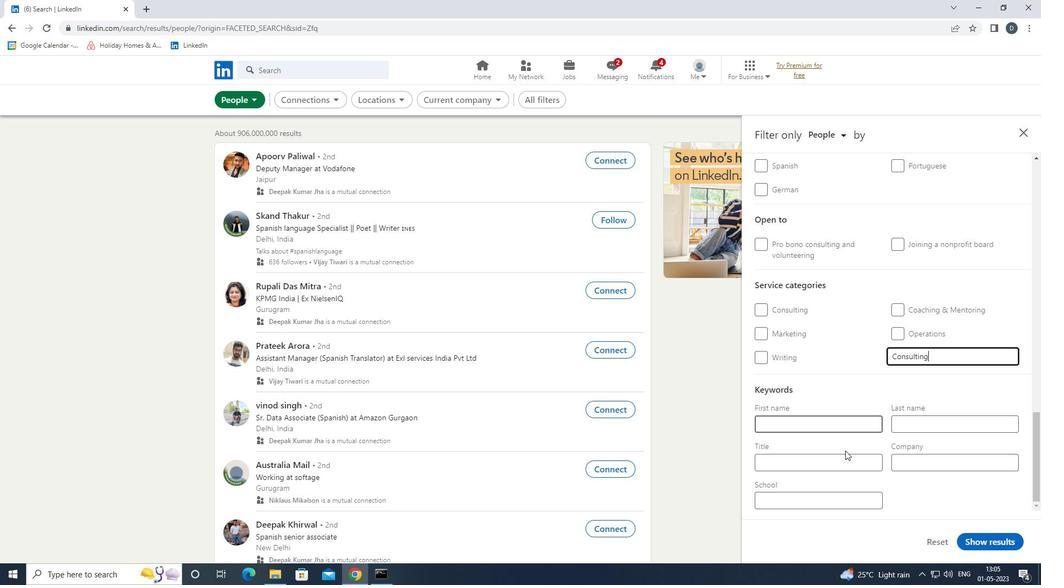 
Action: Mouse pressed left at (828, 465)
Screenshot: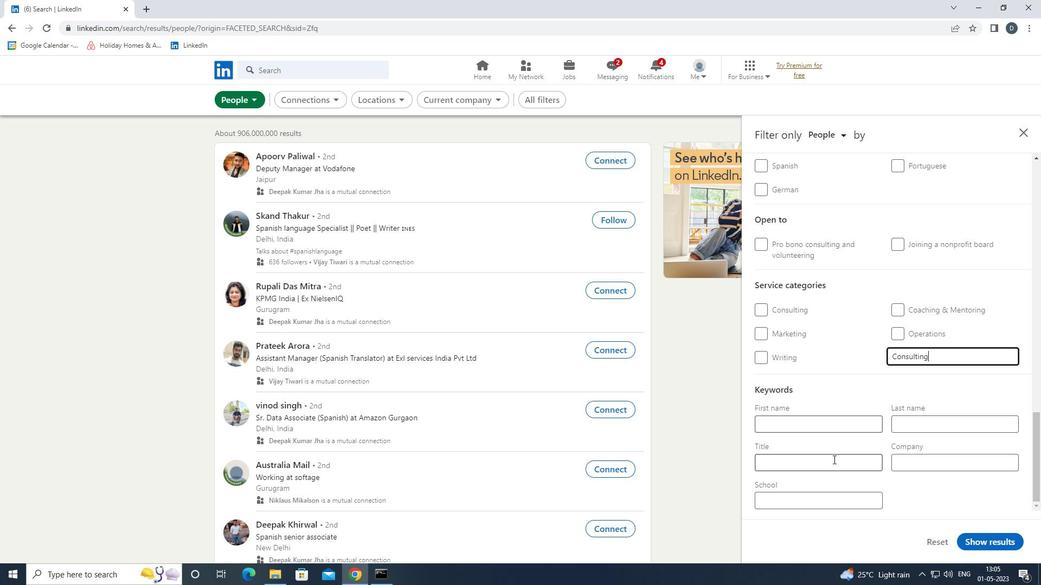 
Action: Key pressed <Key.shift>BUS<Key.space><Key.shift>DRIVER
Screenshot: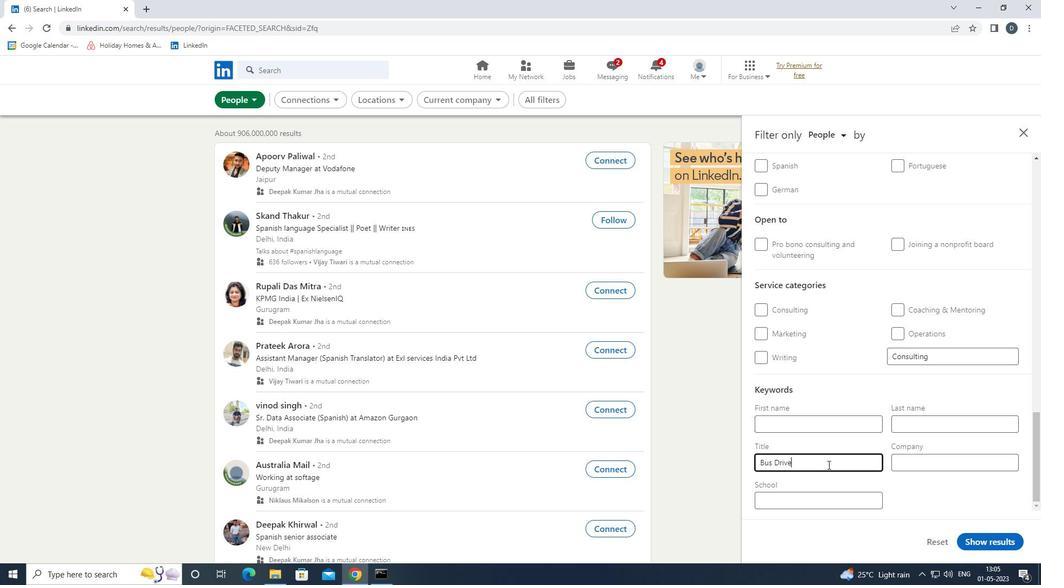 
Action: Mouse moved to (1007, 549)
Screenshot: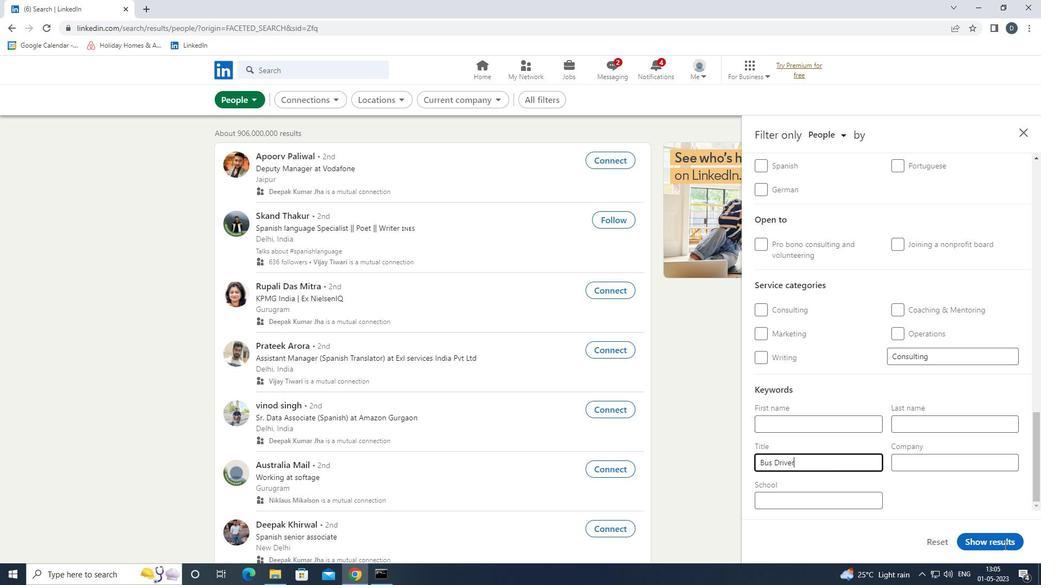 
Action: Mouse pressed left at (1007, 549)
Screenshot: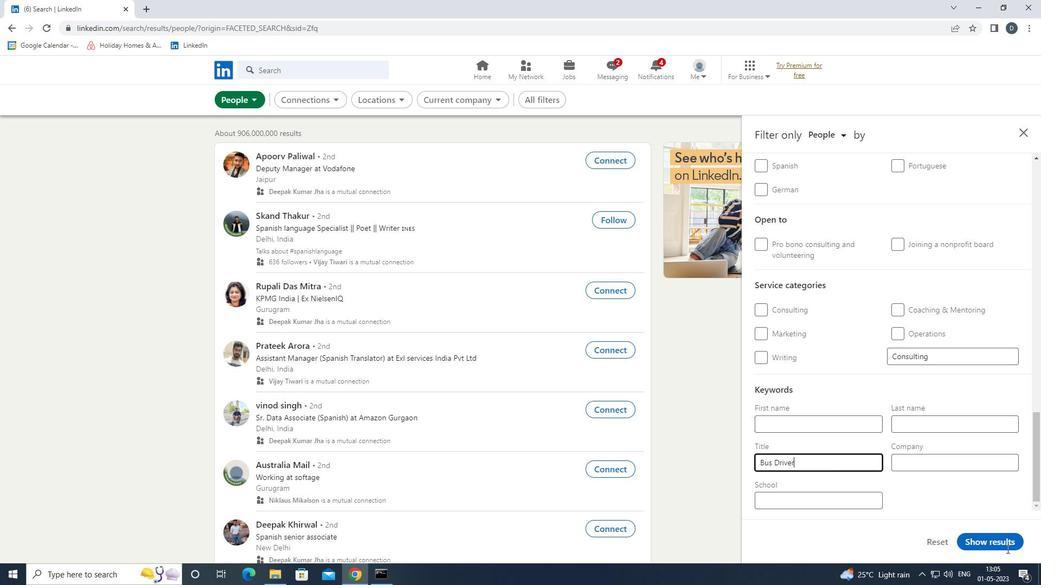 
Action: Mouse moved to (602, 356)
Screenshot: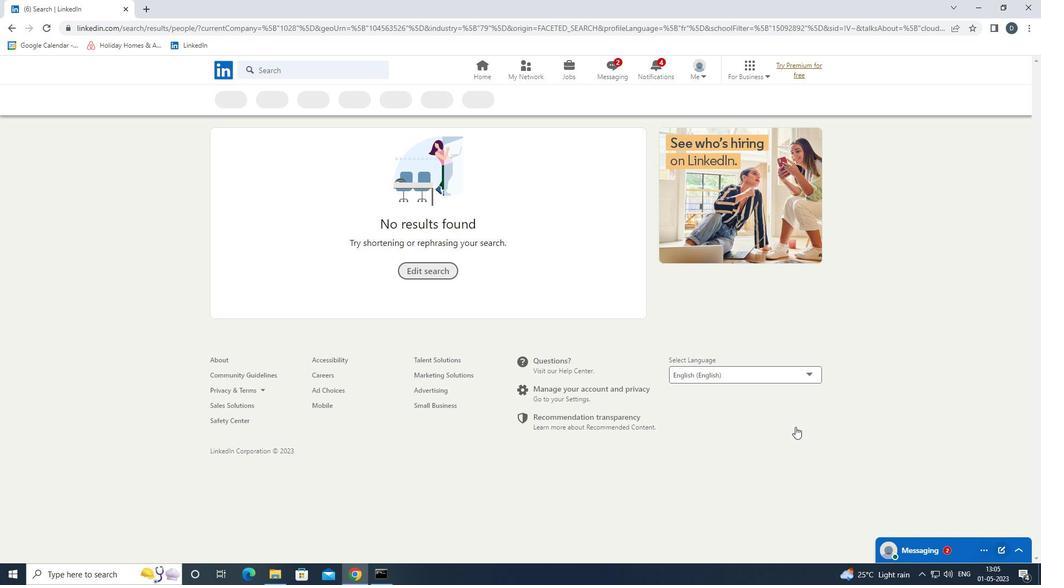 
